 Task: Font style For heading Use AngsanaUPC with dark orange 2 colour & Underline. font size for heading '24 Pt. 'Change the font style of data to Aparajitaand font size to  12 Pt. Change the alignment of both headline & data to  Align top. In the sheet  analysisSalesForecast_2024
Action: Mouse moved to (10, 20)
Screenshot: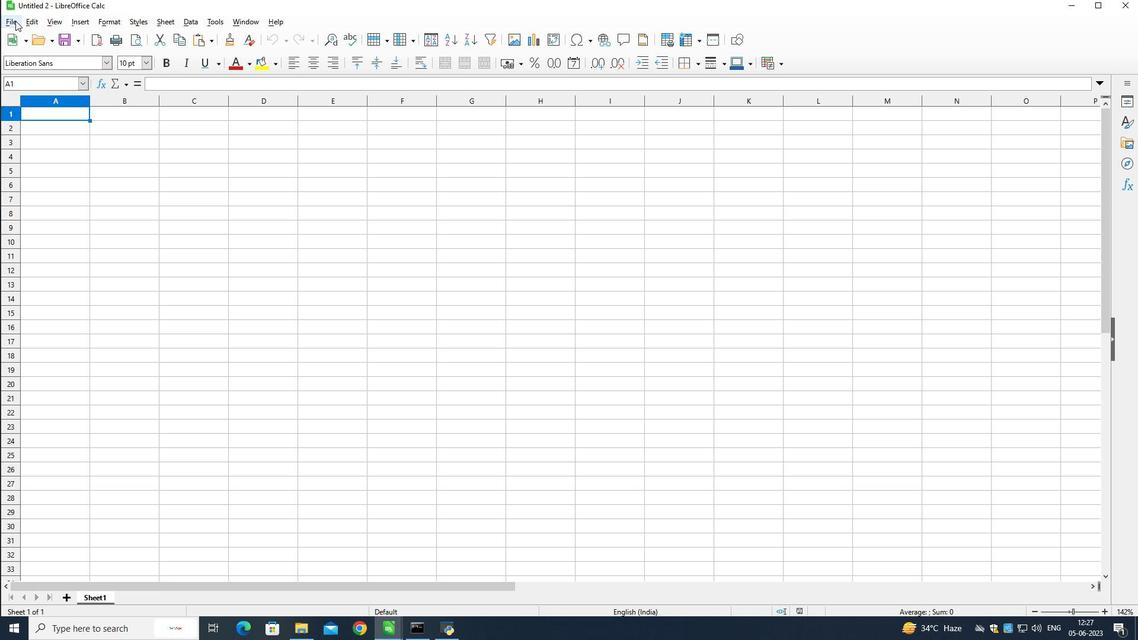 
Action: Mouse pressed left at (10, 20)
Screenshot: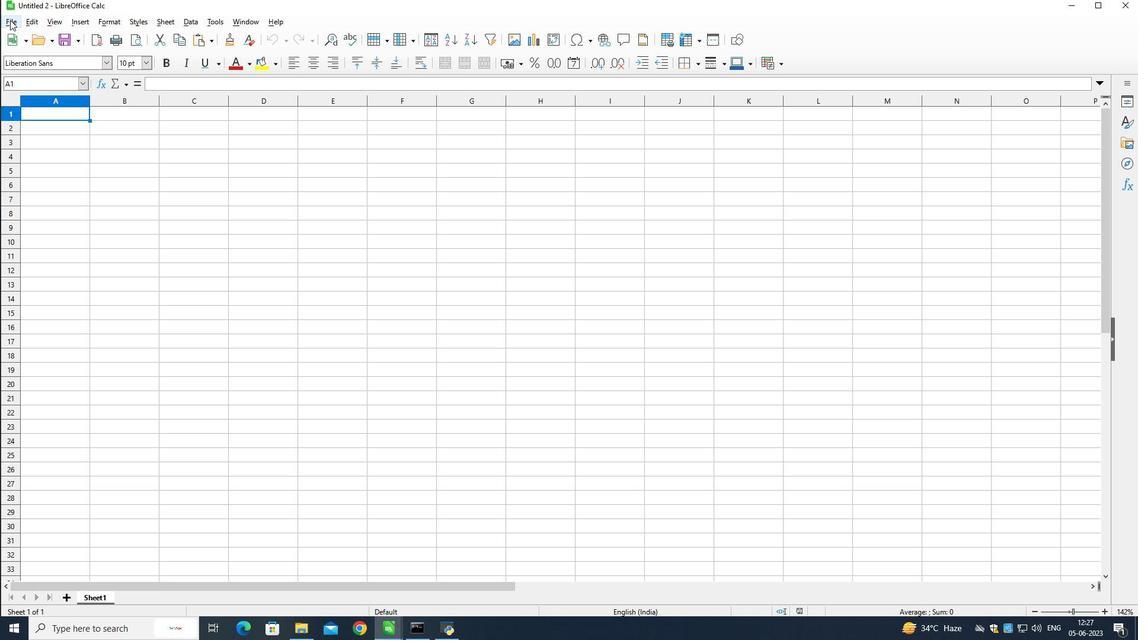 
Action: Mouse moved to (27, 48)
Screenshot: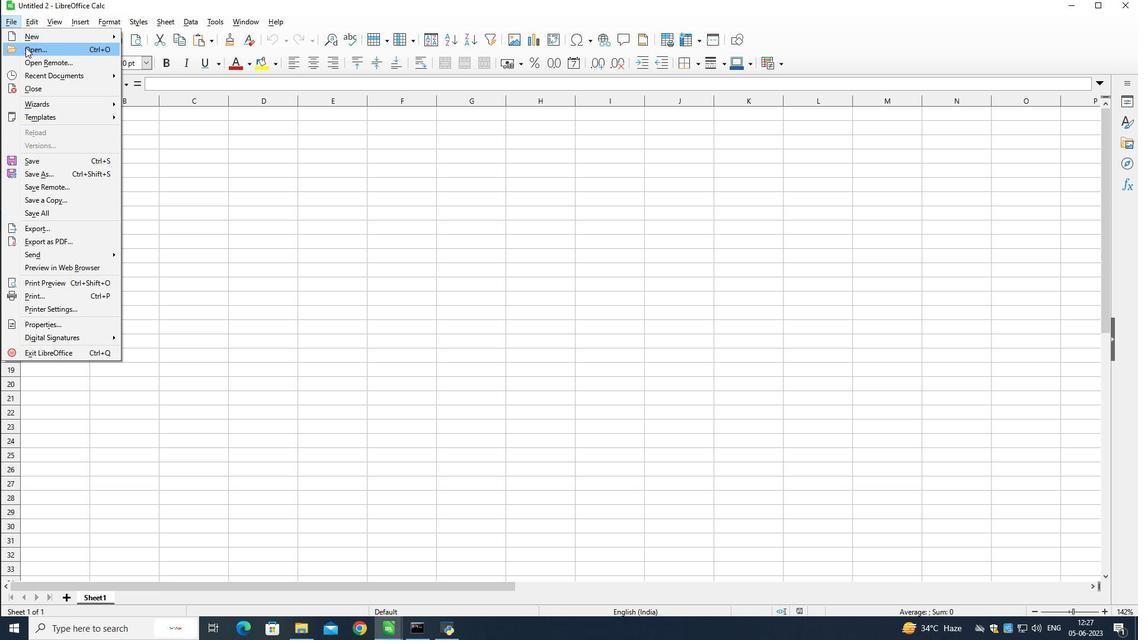 
Action: Mouse pressed left at (27, 48)
Screenshot: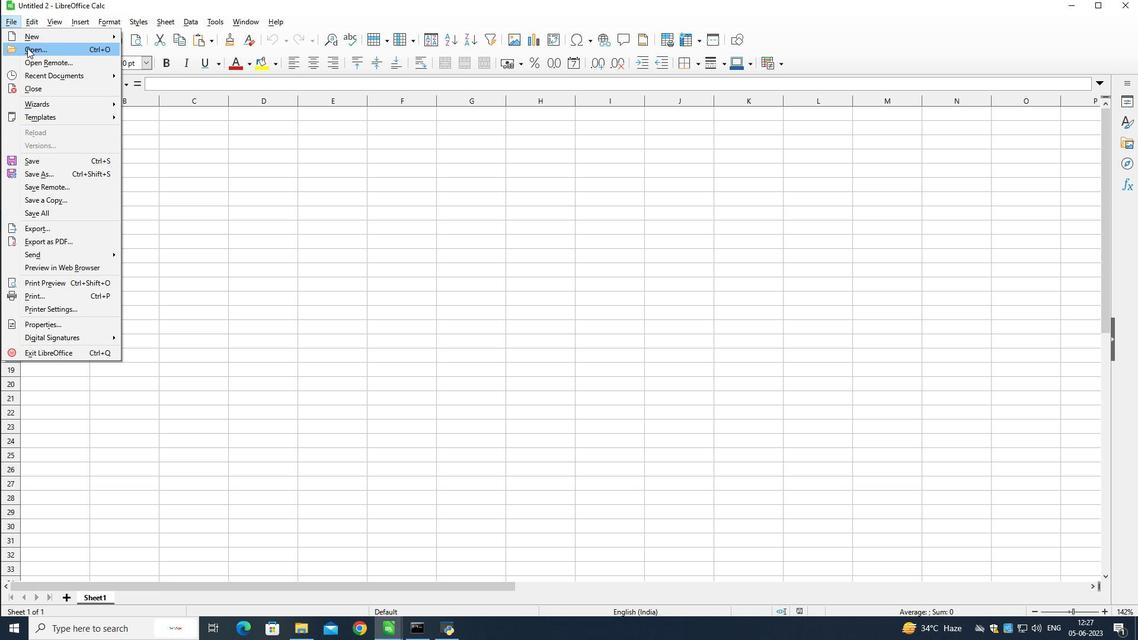 
Action: Mouse moved to (209, 238)
Screenshot: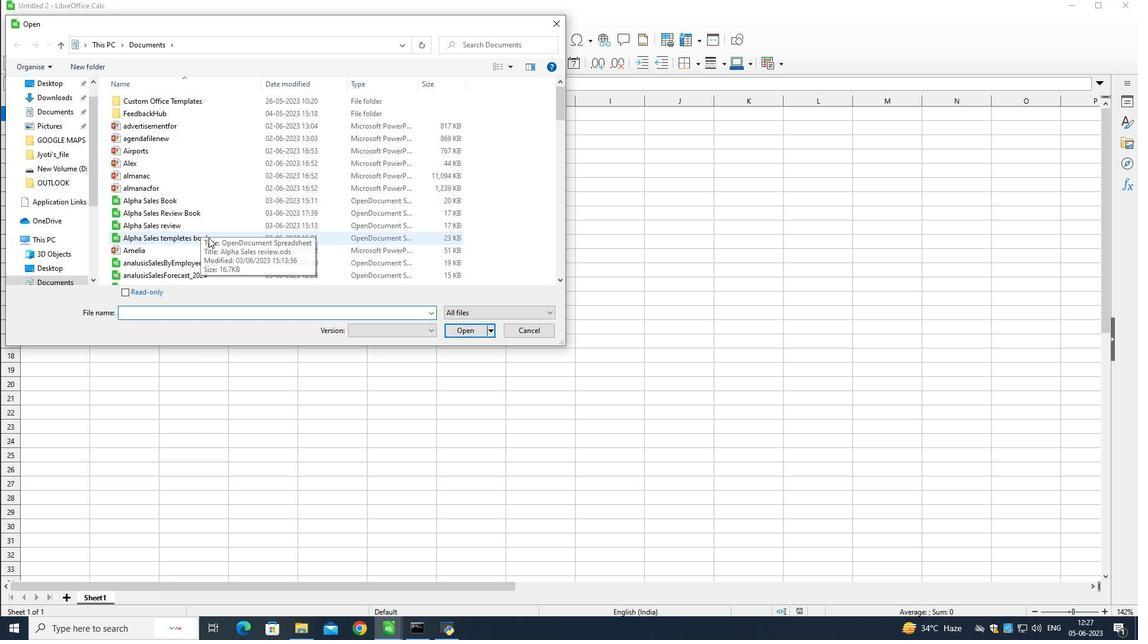 
Action: Mouse scrolled (209, 237) with delta (0, 0)
Screenshot: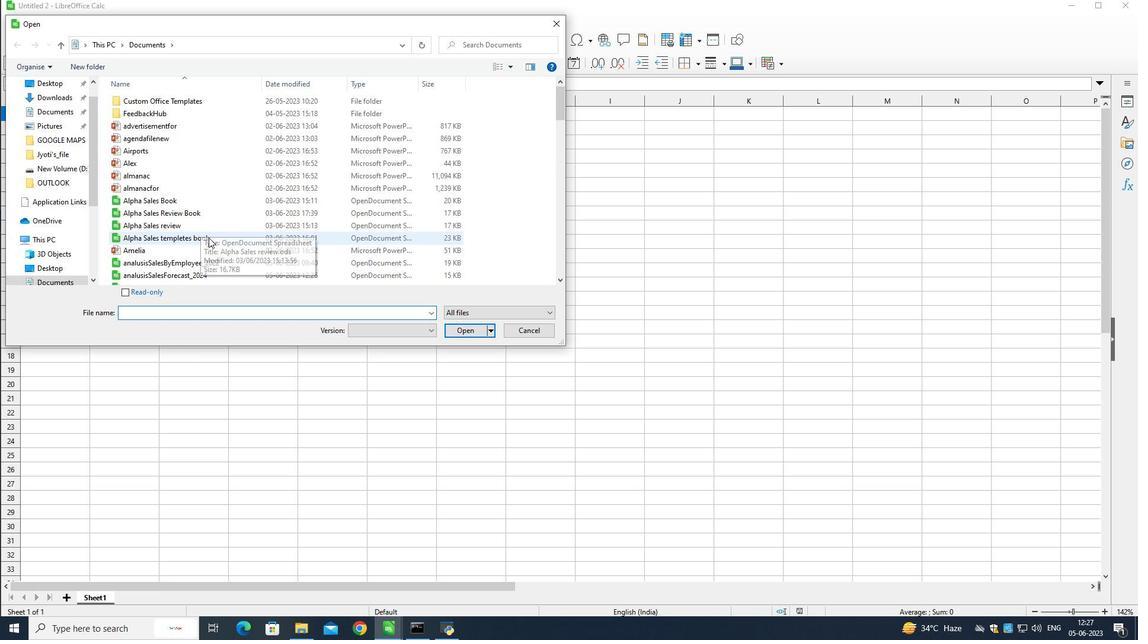 
Action: Mouse scrolled (209, 237) with delta (0, 0)
Screenshot: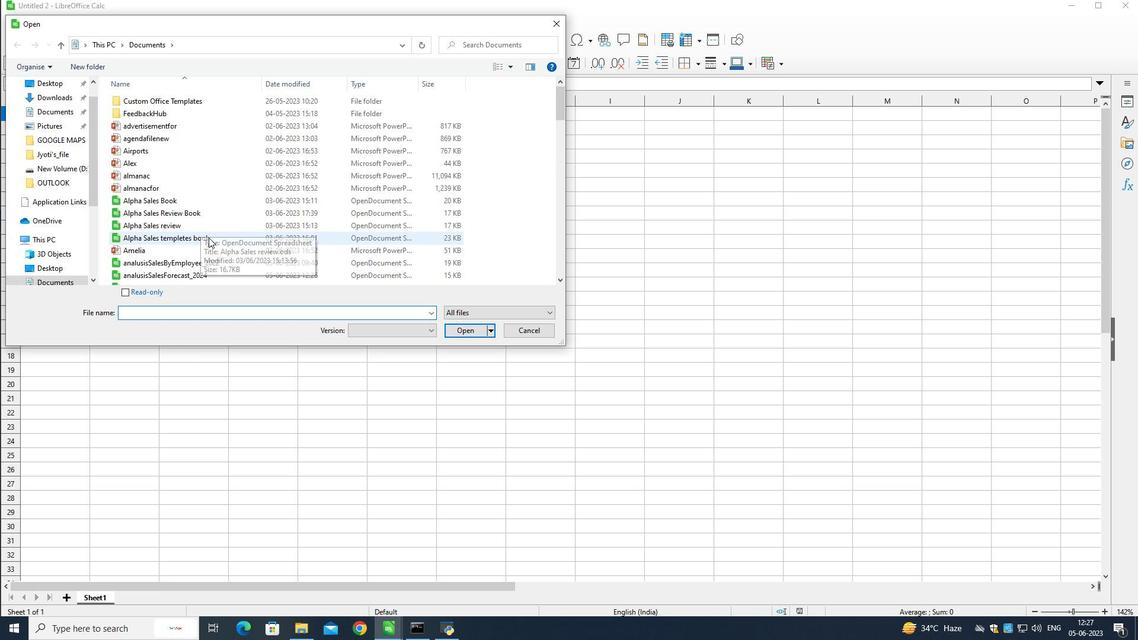 
Action: Mouse moved to (209, 238)
Screenshot: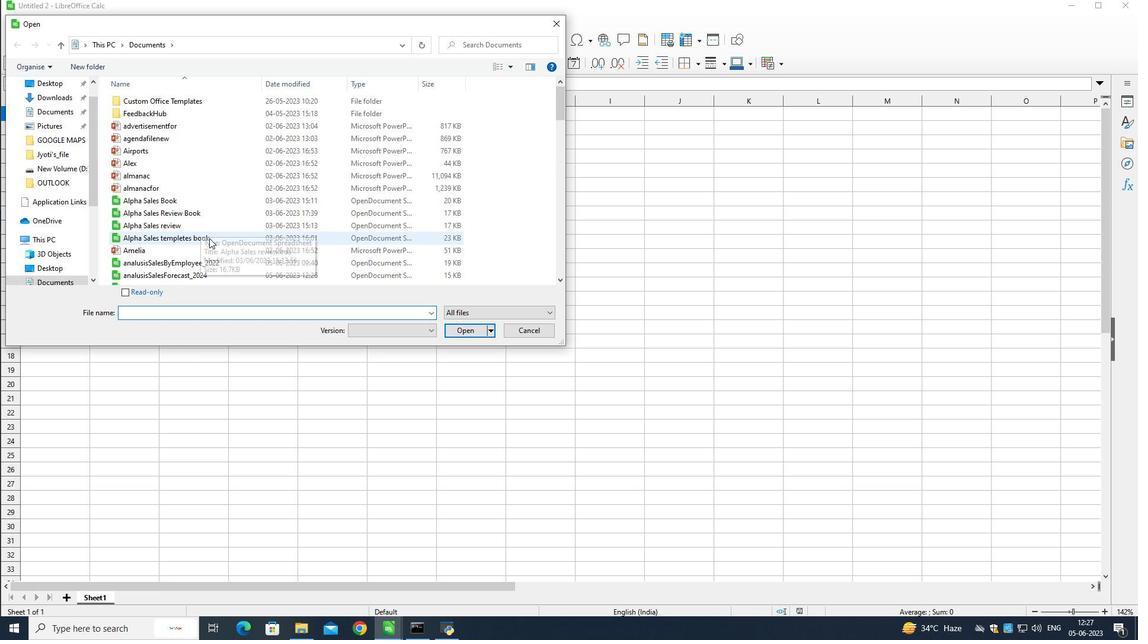 
Action: Mouse scrolled (209, 237) with delta (0, 0)
Screenshot: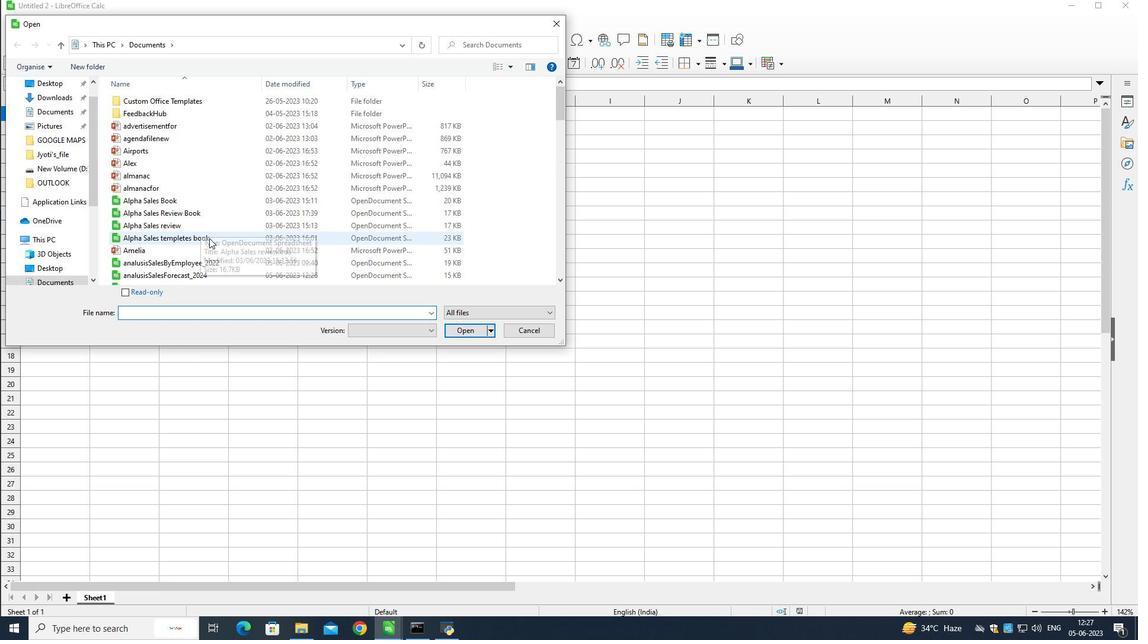 
Action: Mouse scrolled (209, 237) with delta (0, 0)
Screenshot: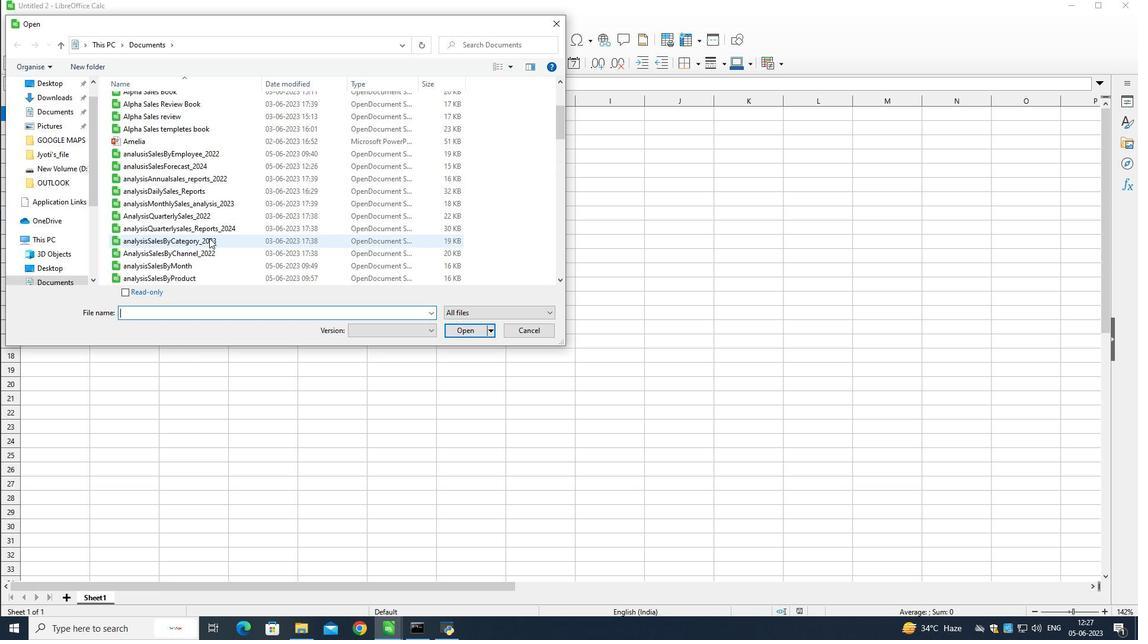 
Action: Mouse scrolled (209, 237) with delta (0, 0)
Screenshot: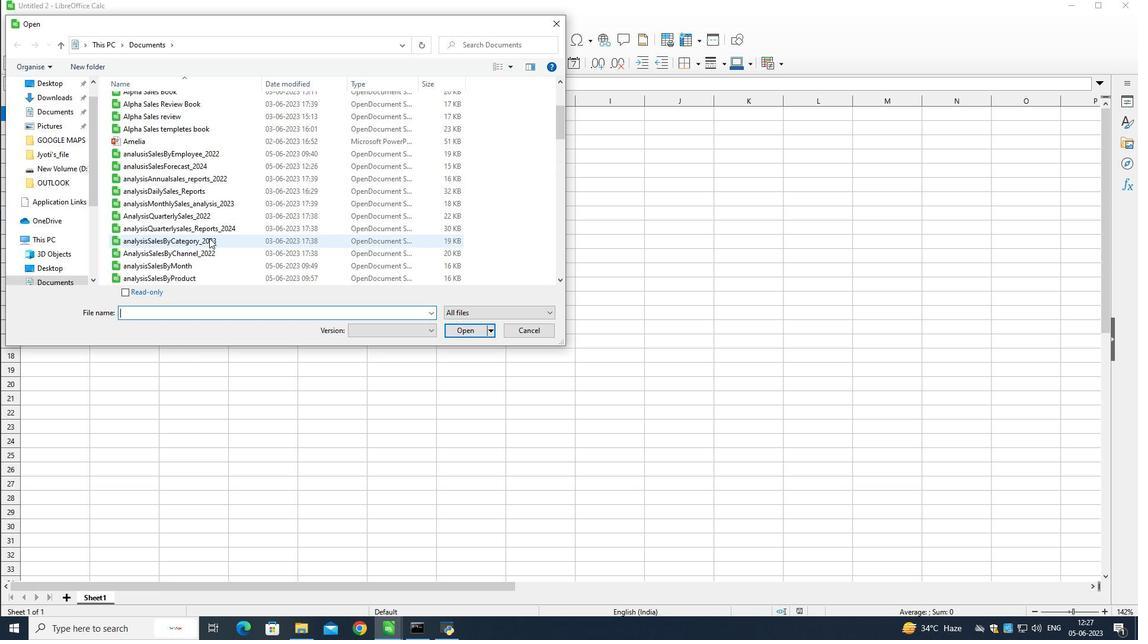 
Action: Mouse scrolled (209, 237) with delta (0, 0)
Screenshot: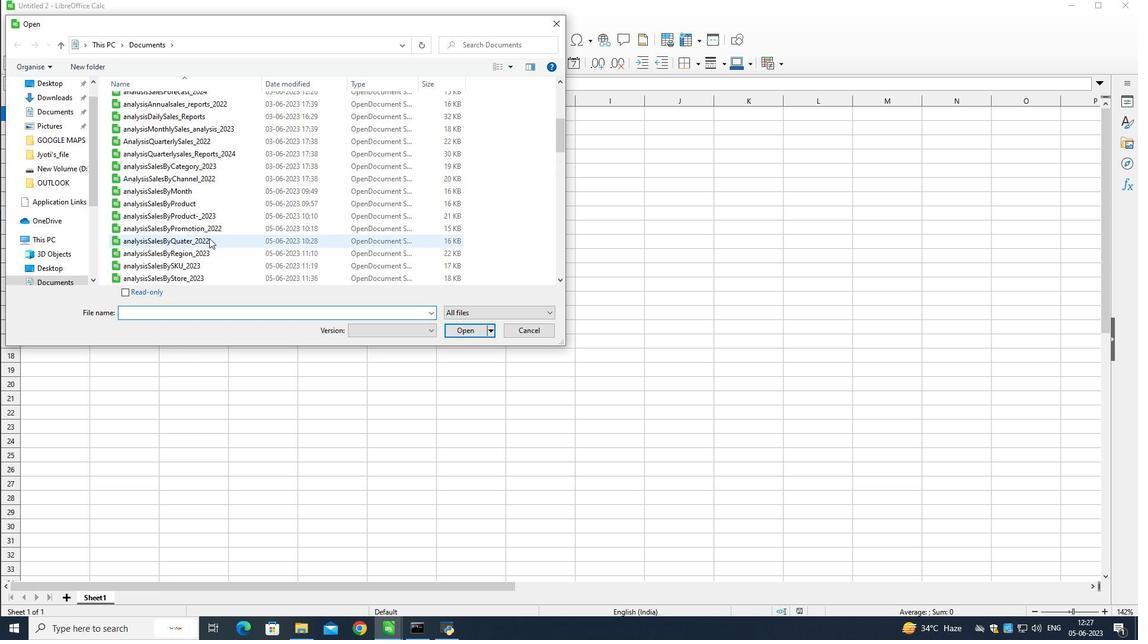 
Action: Mouse scrolled (209, 237) with delta (0, 0)
Screenshot: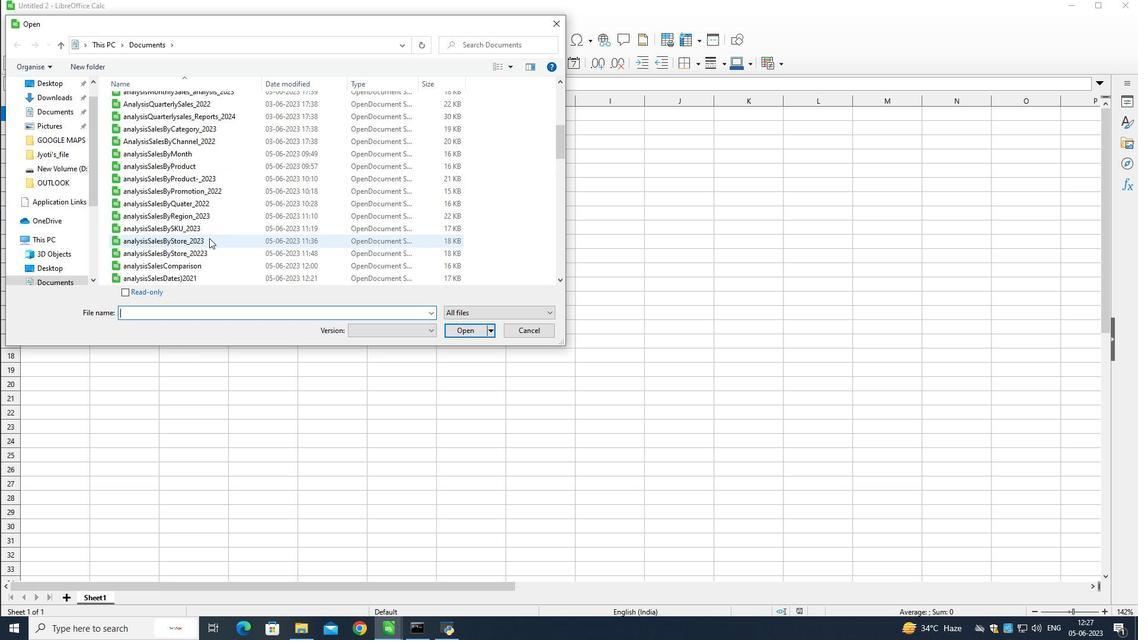 
Action: Mouse scrolled (209, 237) with delta (0, 0)
Screenshot: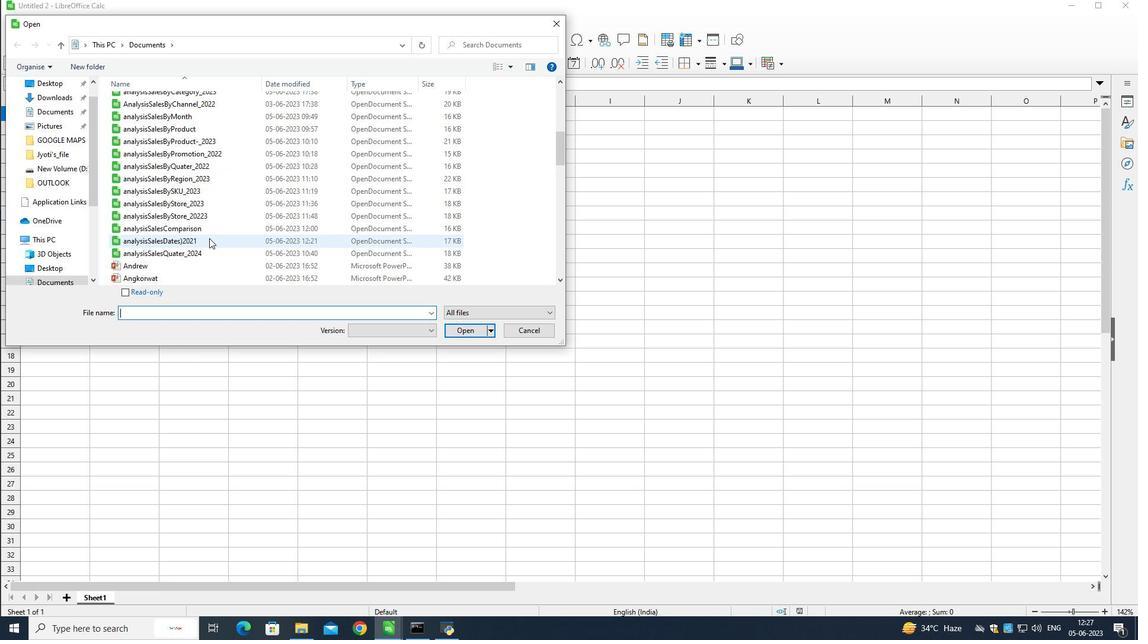 
Action: Mouse moved to (214, 221)
Screenshot: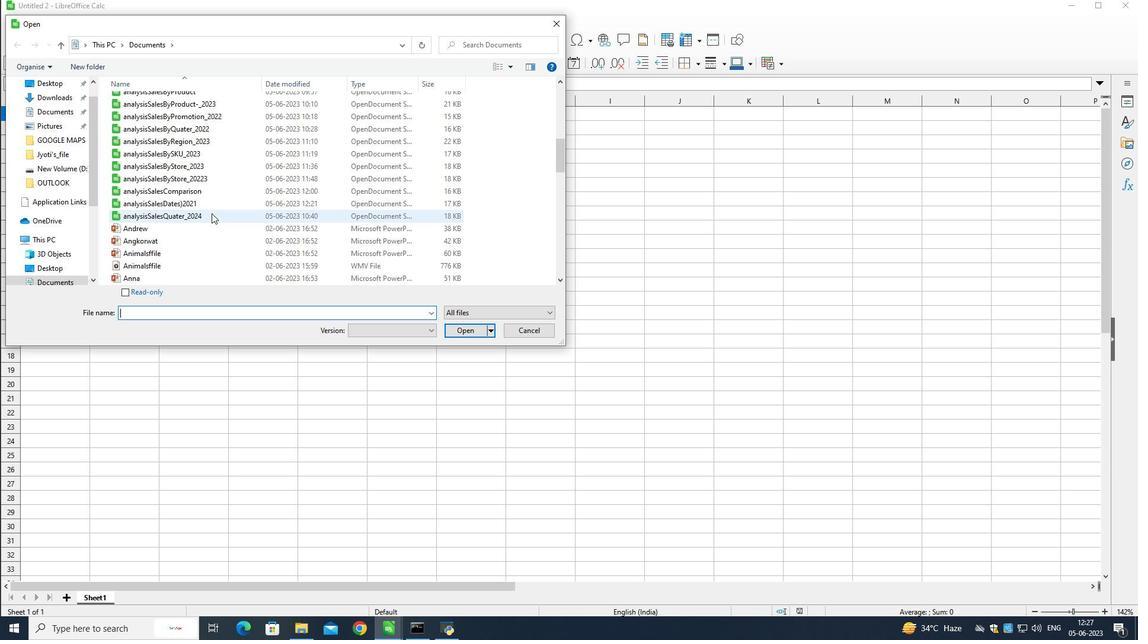 
Action: Mouse scrolled (214, 222) with delta (0, 0)
Screenshot: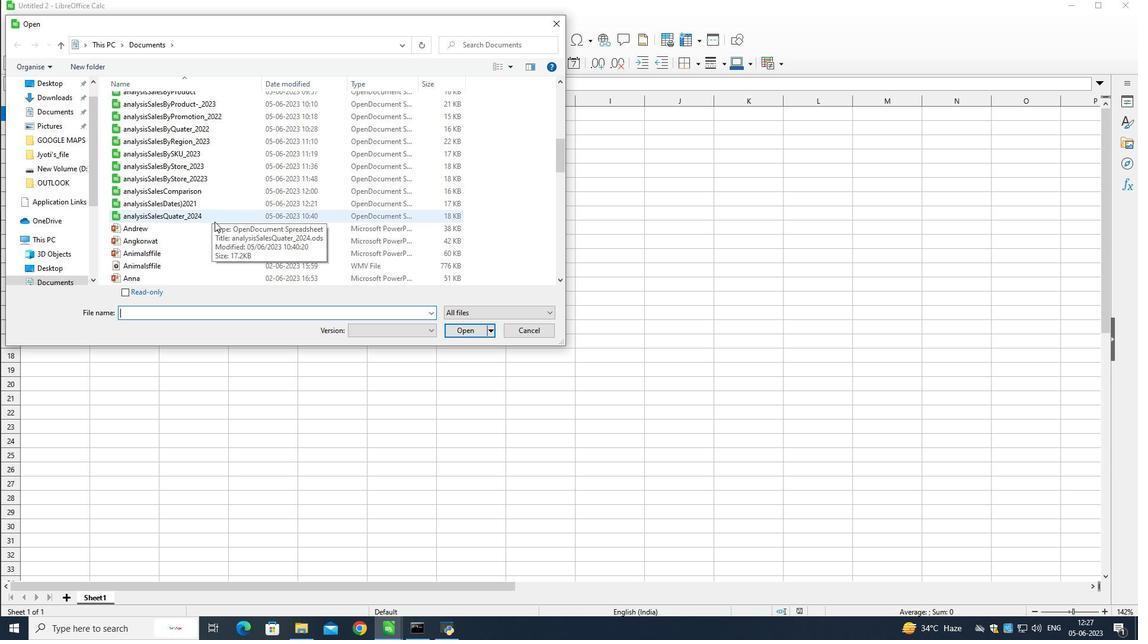 
Action: Mouse moved to (214, 221)
Screenshot: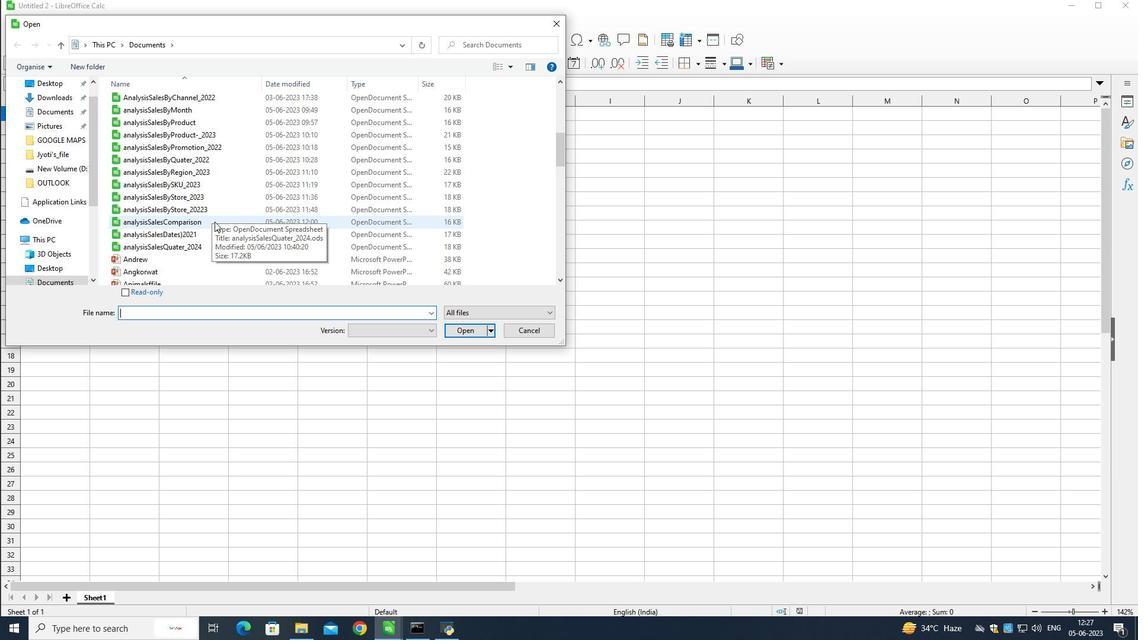 
Action: Mouse scrolled (214, 222) with delta (0, 0)
Screenshot: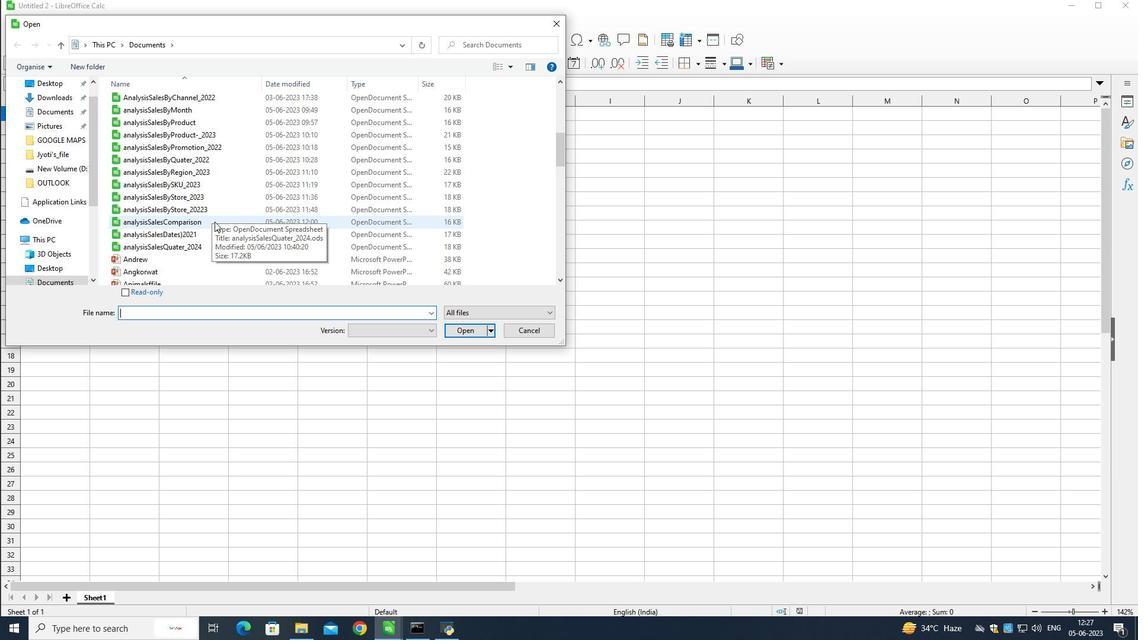 
Action: Mouse moved to (214, 219)
Screenshot: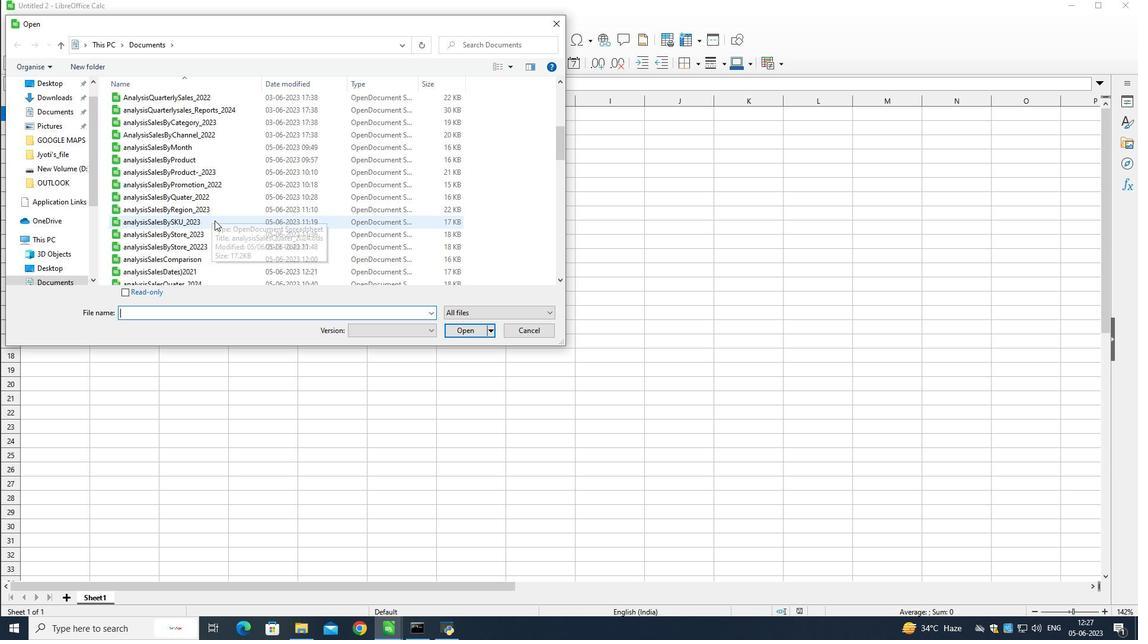 
Action: Mouse scrolled (214, 220) with delta (0, 0)
Screenshot: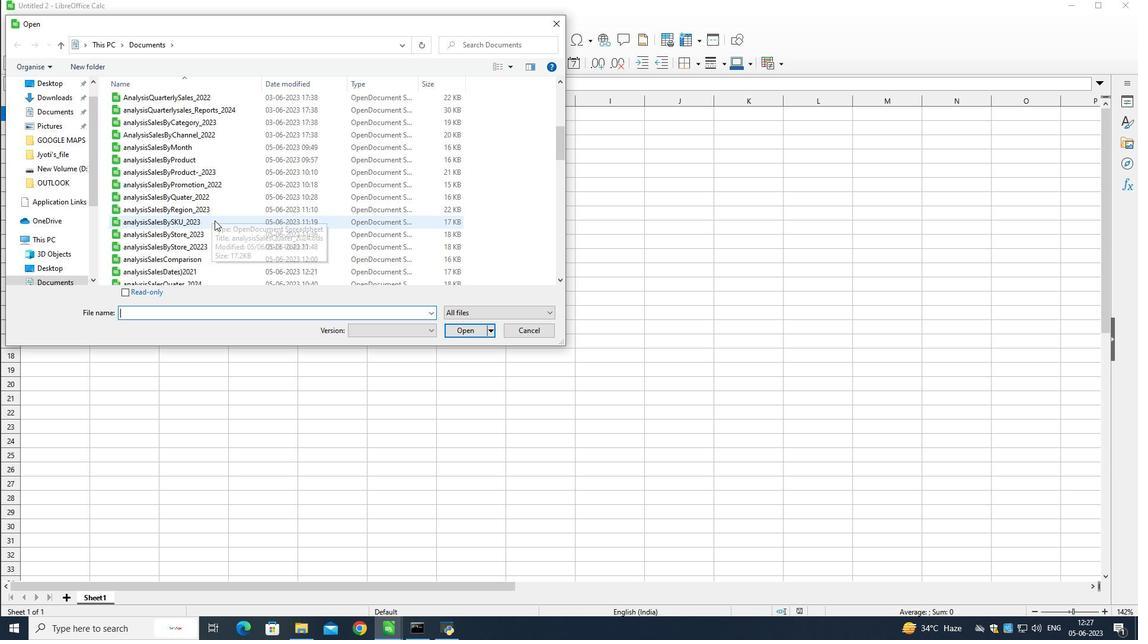 
Action: Mouse moved to (214, 215)
Screenshot: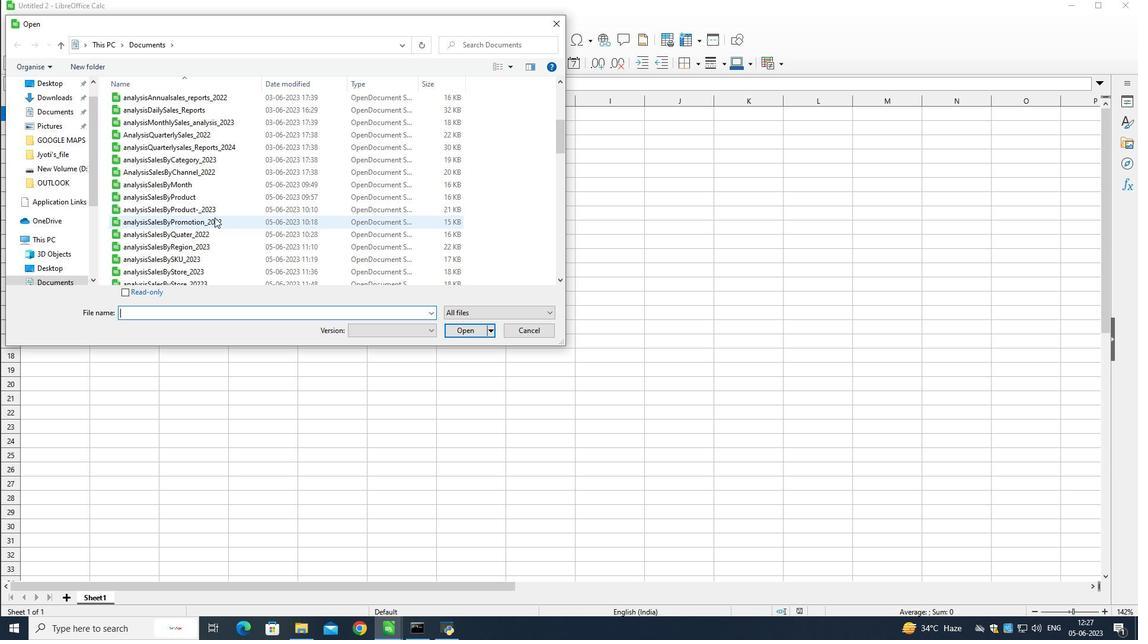 
Action: Mouse scrolled (214, 215) with delta (0, 0)
Screenshot: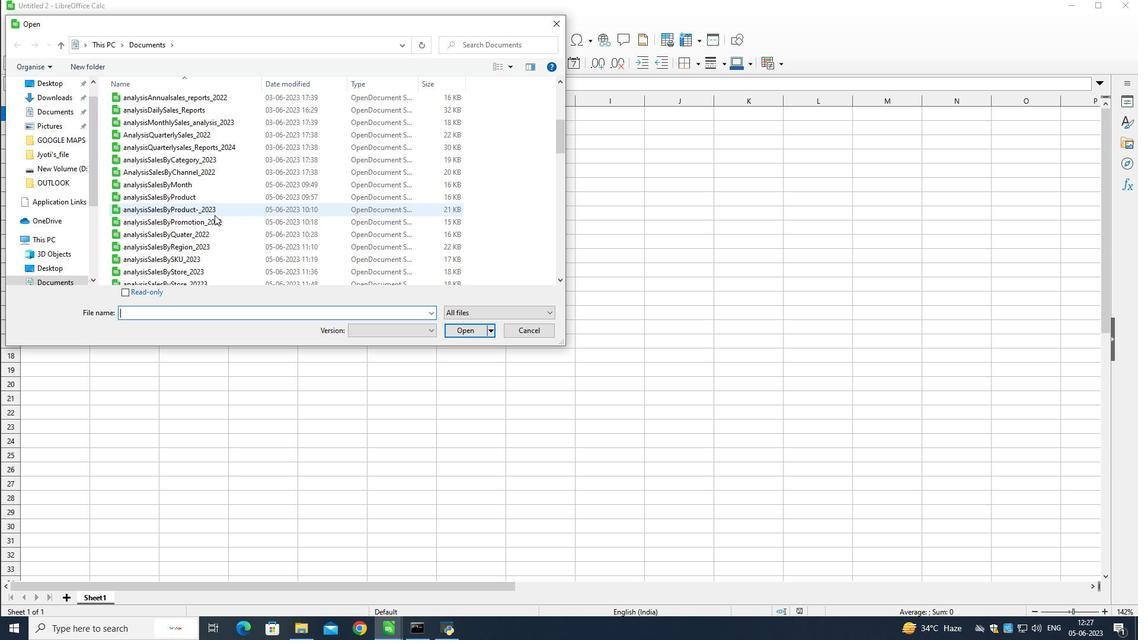 
Action: Mouse moved to (211, 120)
Screenshot: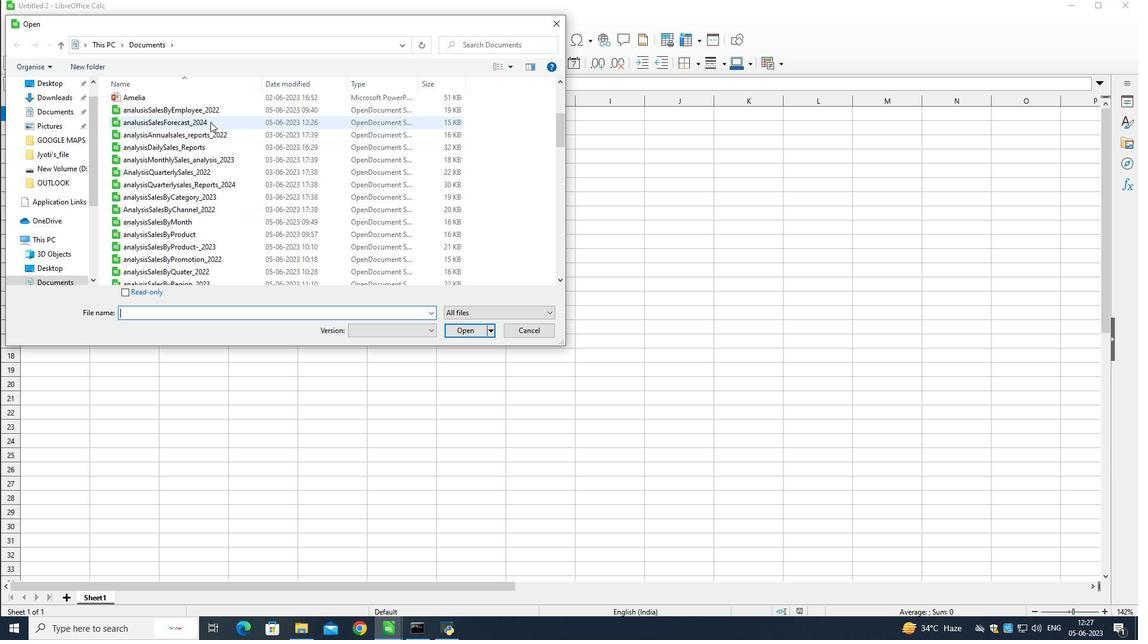 
Action: Mouse pressed left at (211, 120)
Screenshot: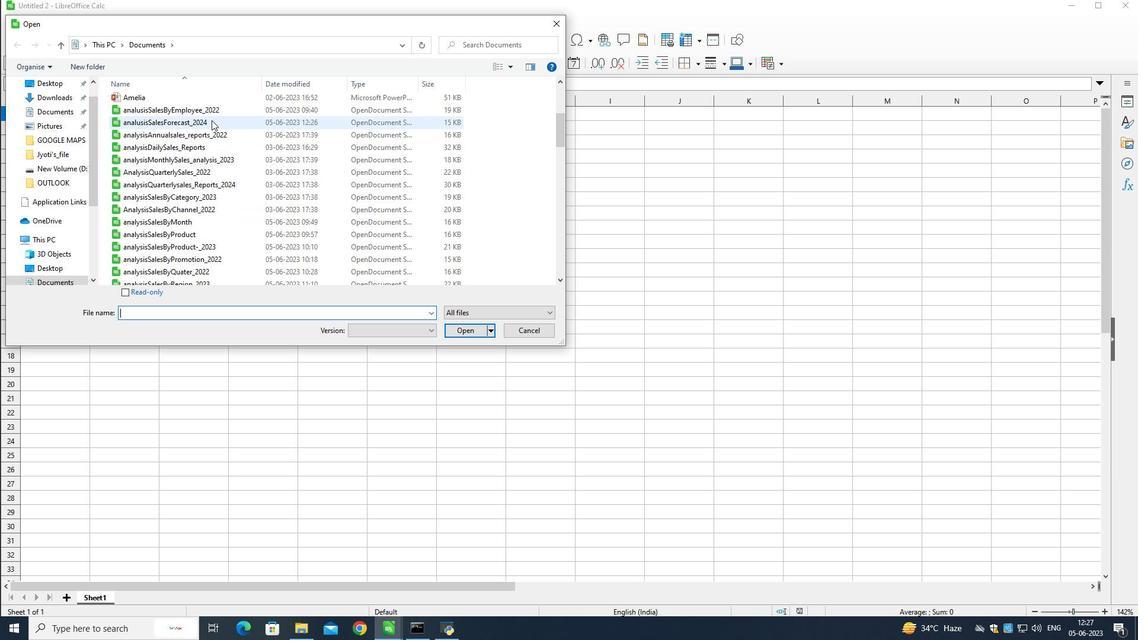 
Action: Mouse moved to (477, 327)
Screenshot: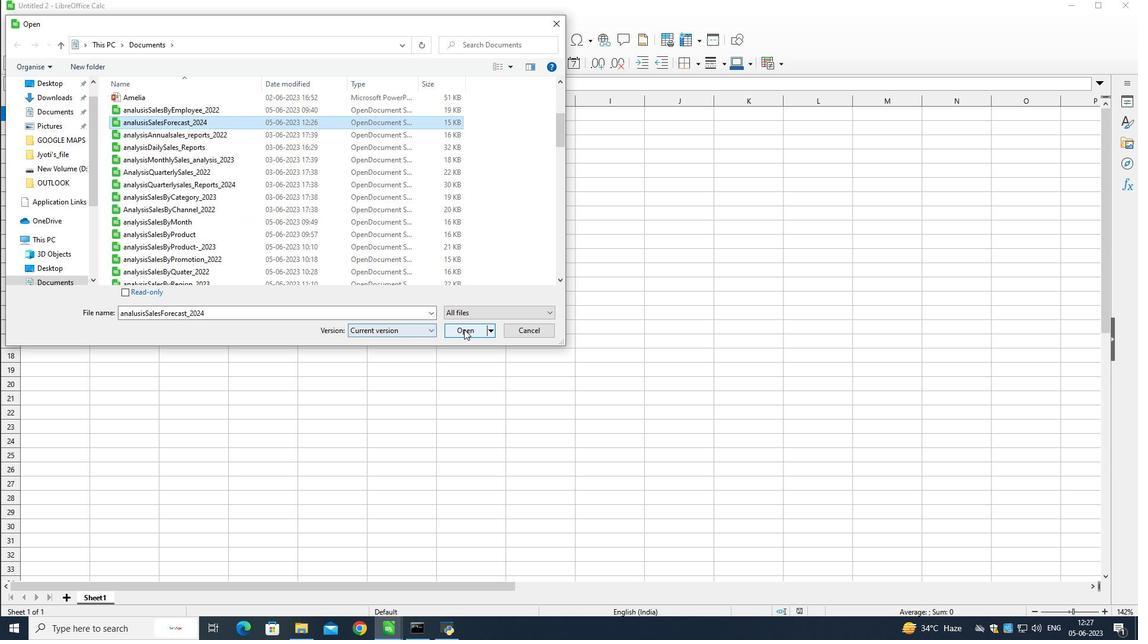 
Action: Mouse pressed left at (477, 327)
Screenshot: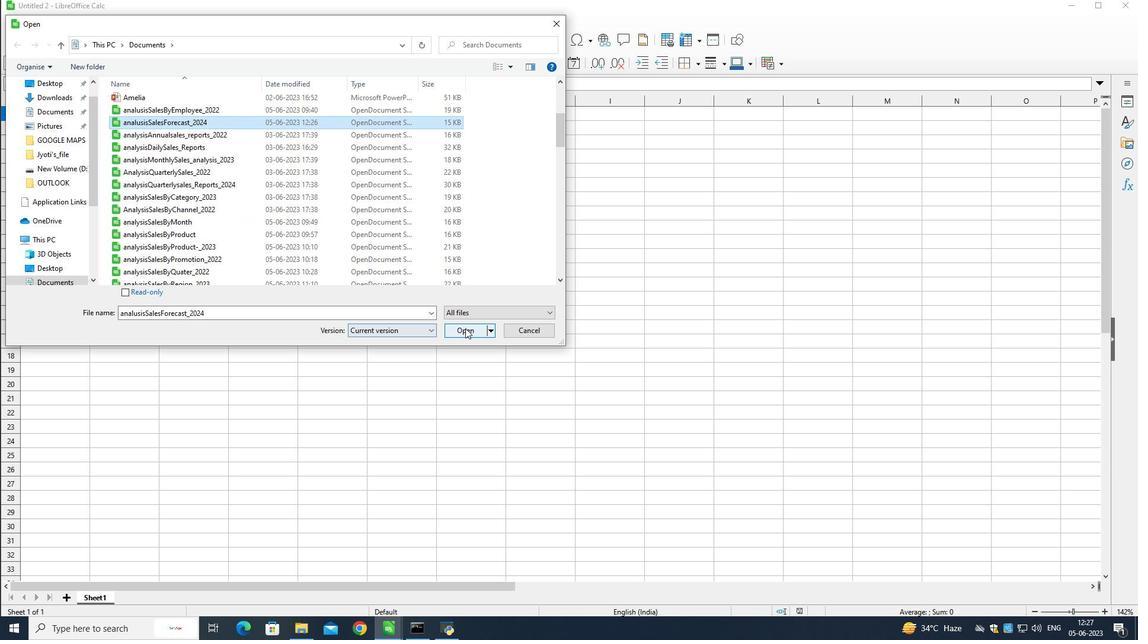 
Action: Mouse moved to (388, 258)
Screenshot: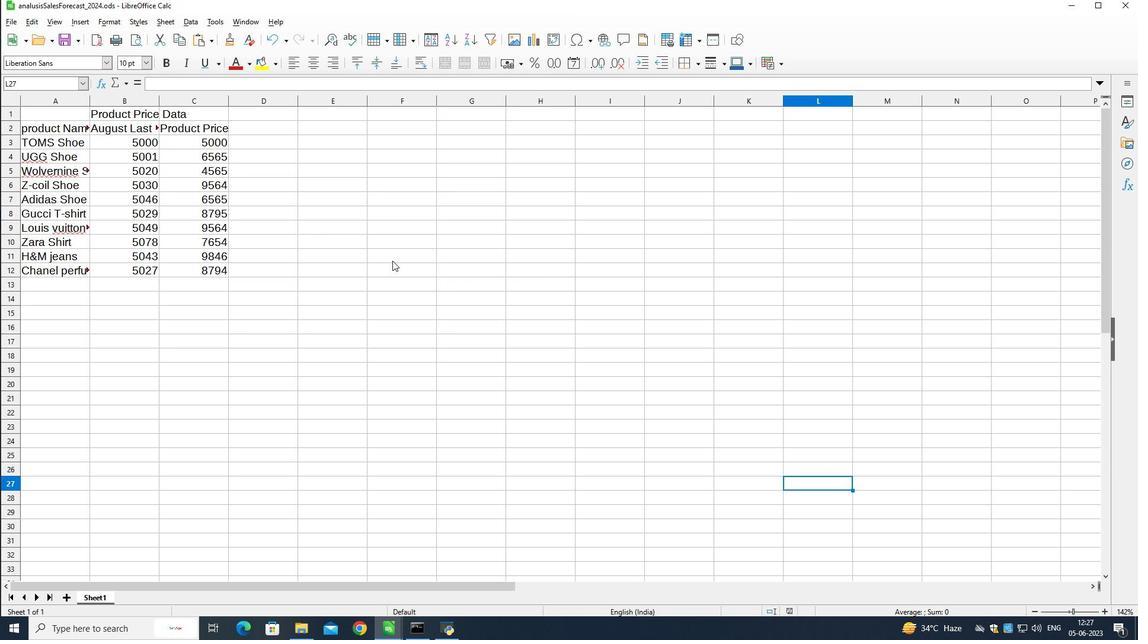 
Action: Mouse pressed left at (388, 258)
Screenshot: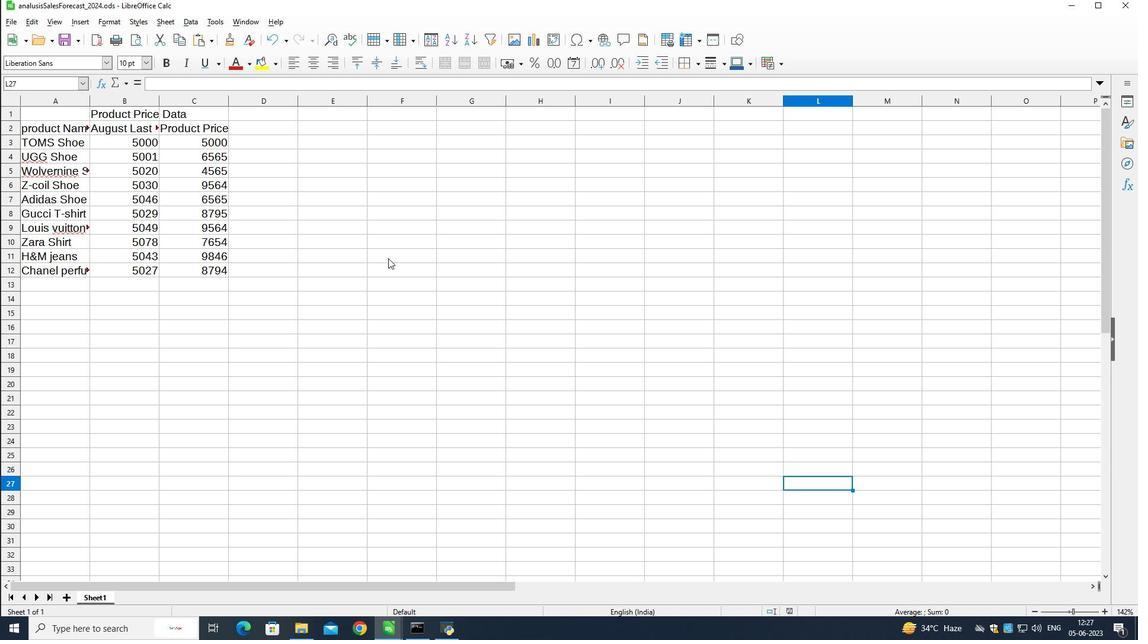 
Action: Mouse moved to (65, 115)
Screenshot: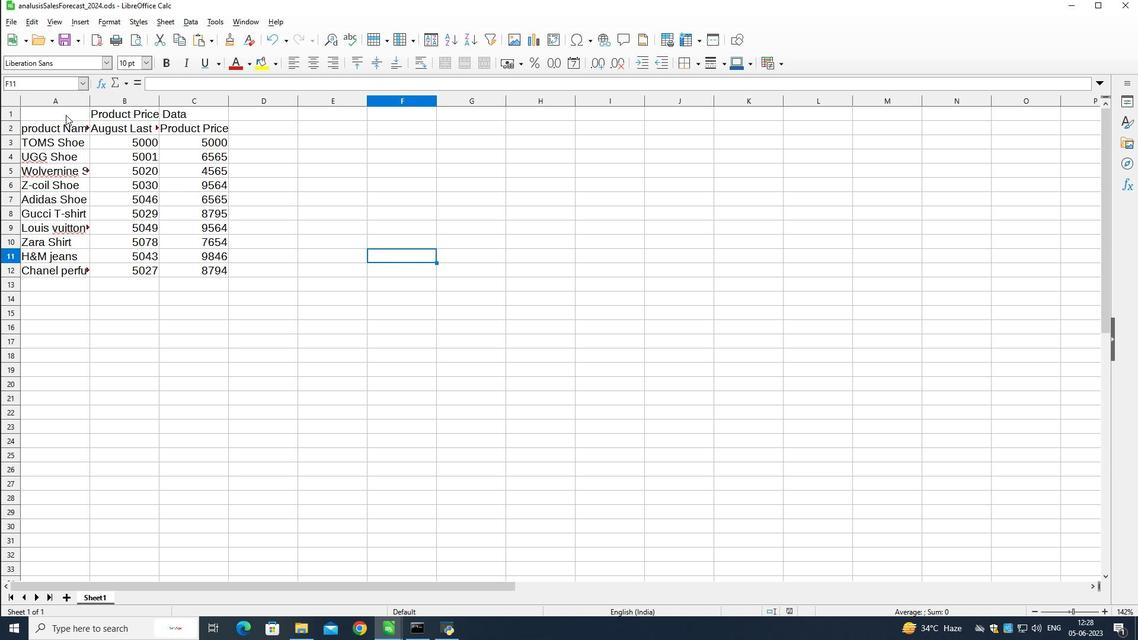 
Action: Mouse pressed left at (65, 115)
Screenshot: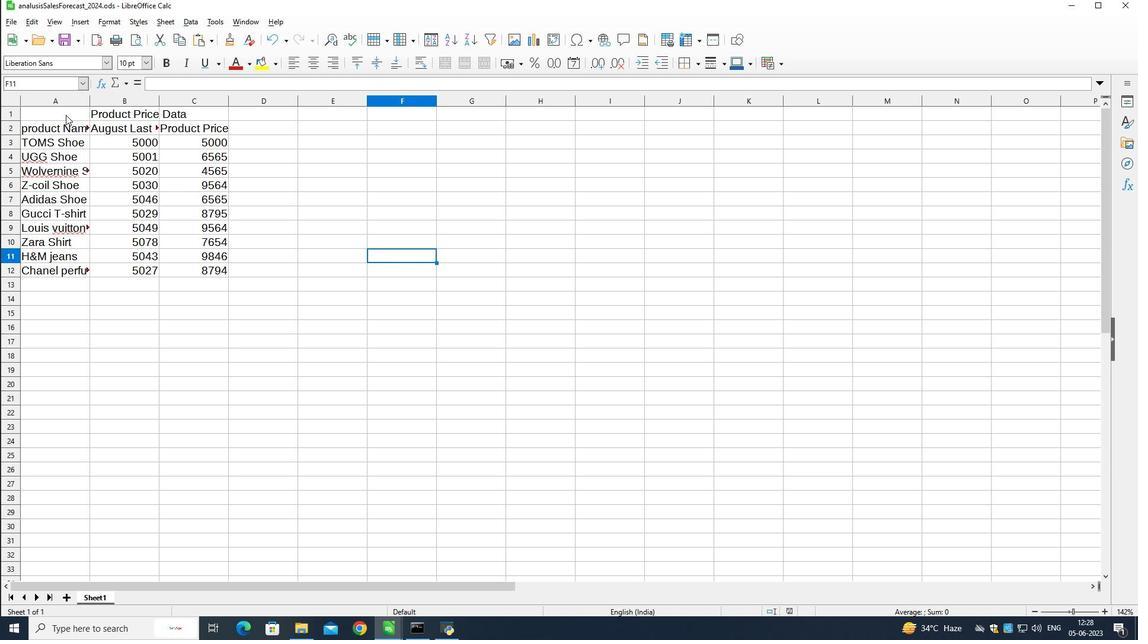 
Action: Mouse pressed left at (65, 115)
Screenshot: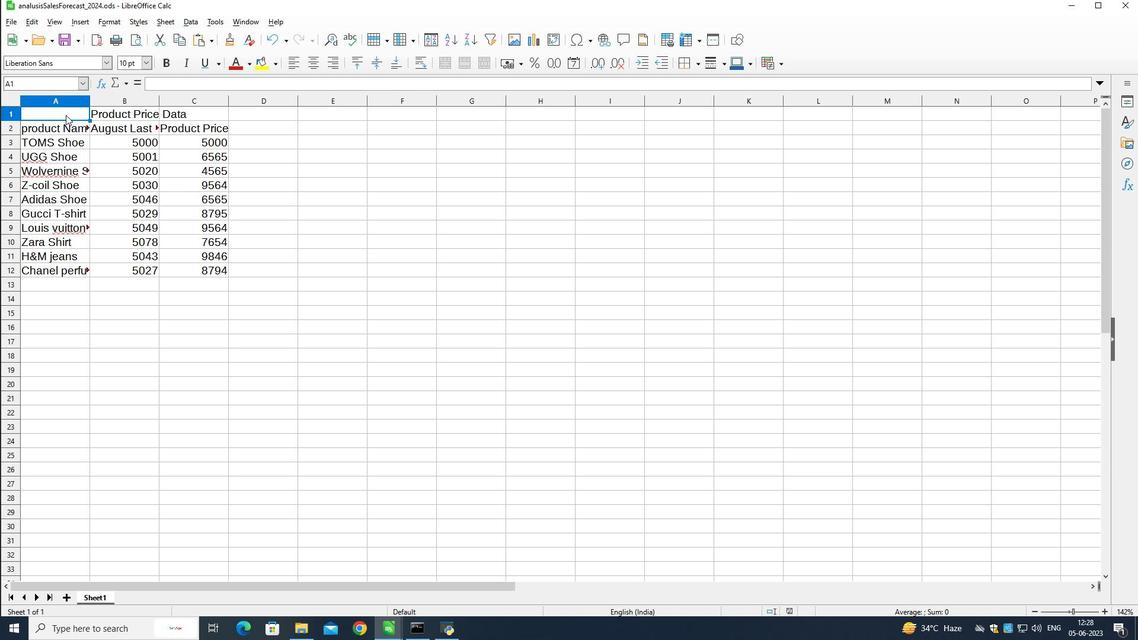 
Action: Mouse moved to (94, 112)
Screenshot: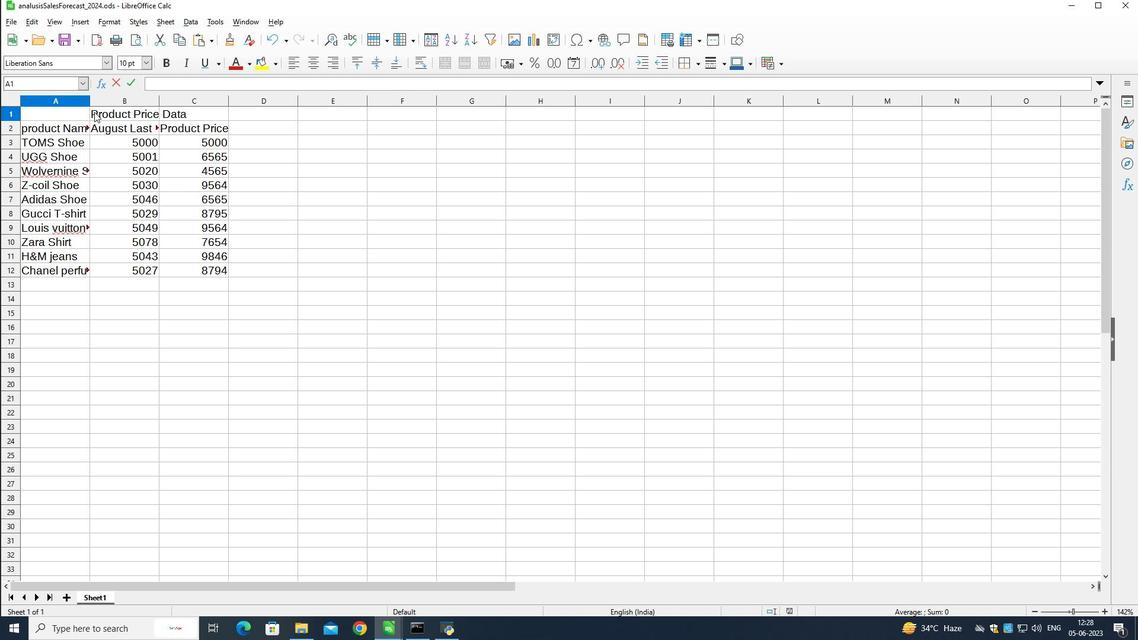
Action: Mouse pressed left at (94, 112)
Screenshot: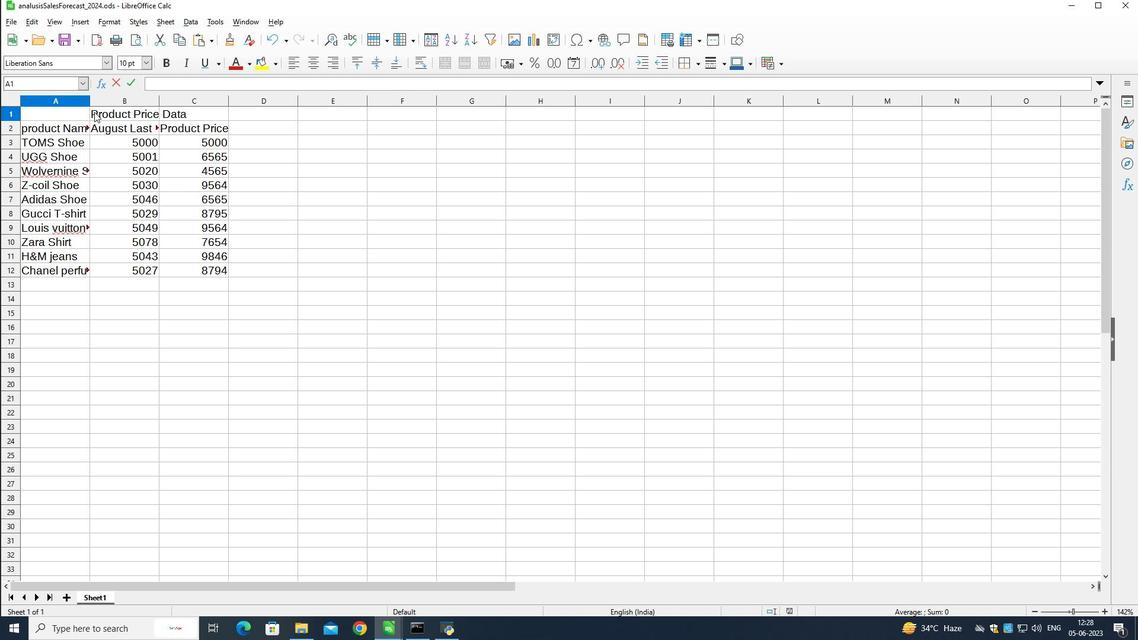 
Action: Mouse pressed left at (94, 112)
Screenshot: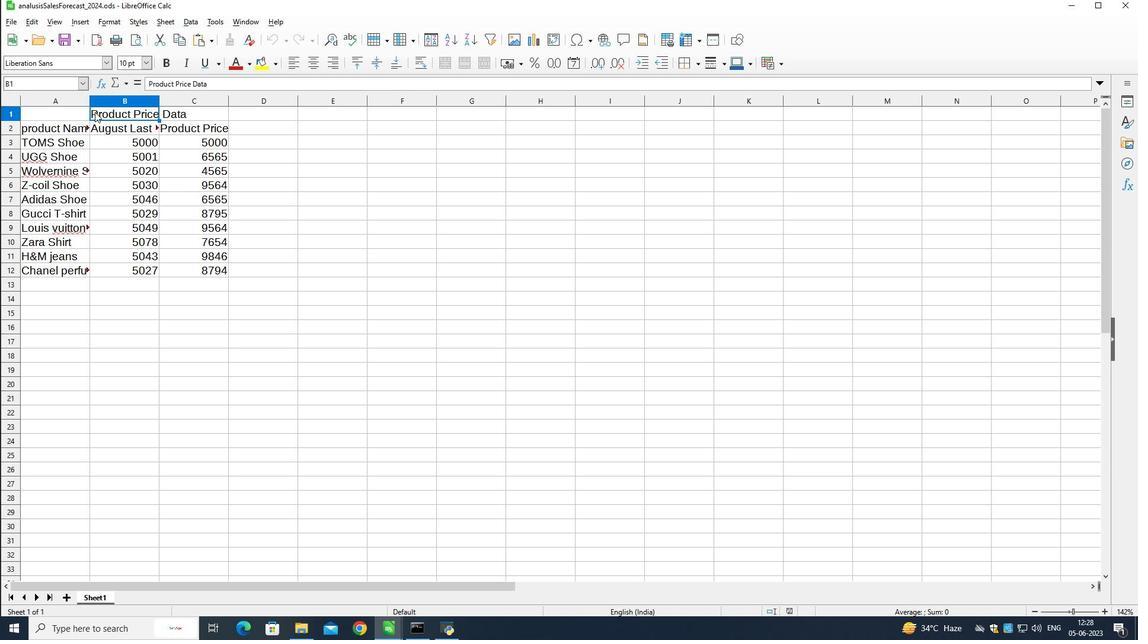 
Action: Mouse pressed left at (94, 112)
Screenshot: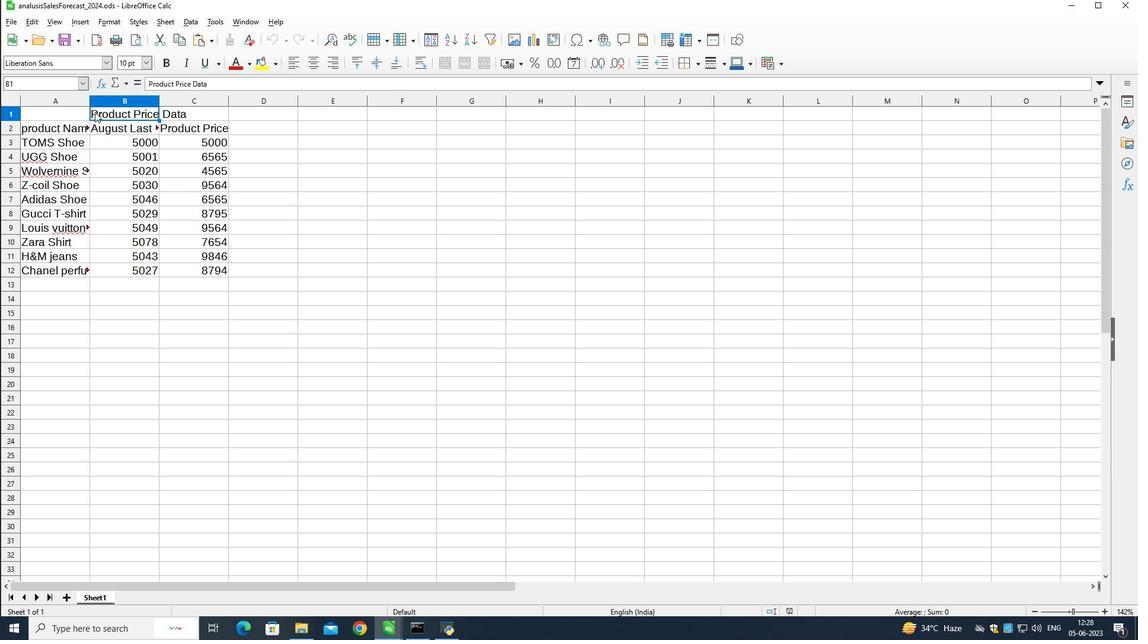 
Action: Mouse pressed left at (94, 112)
Screenshot: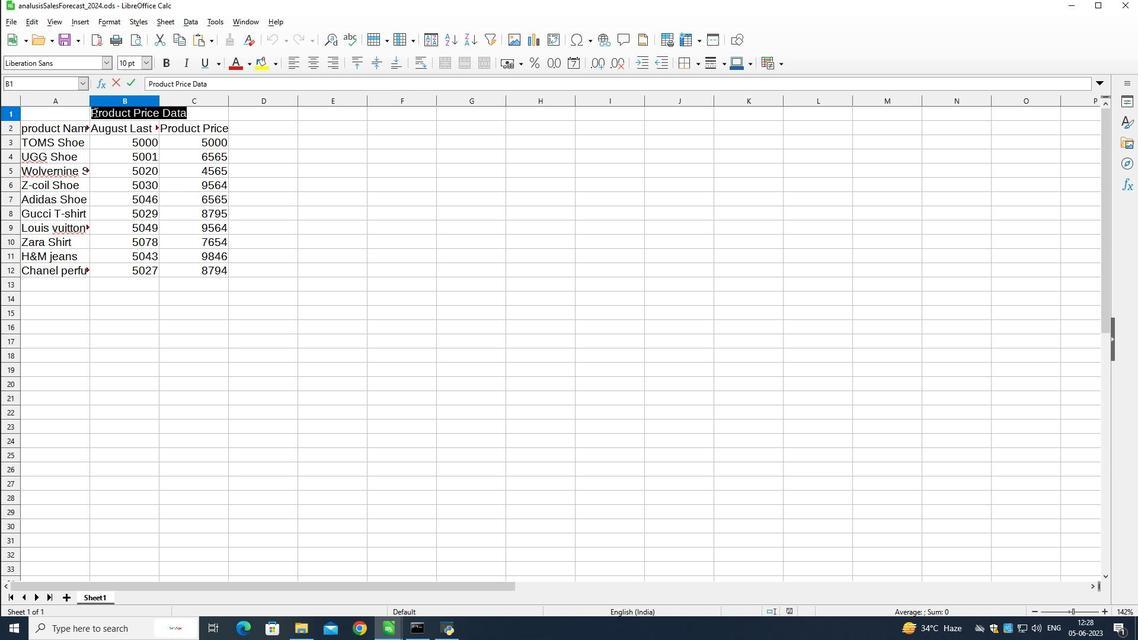 
Action: Mouse moved to (68, 60)
Screenshot: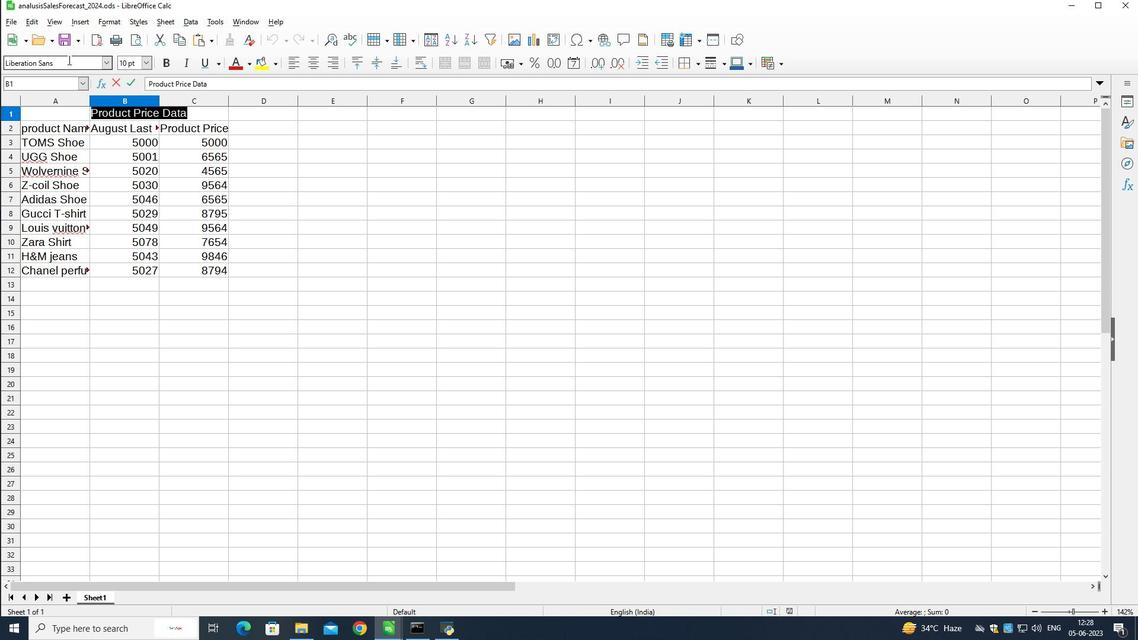 
Action: Mouse pressed left at (68, 60)
Screenshot: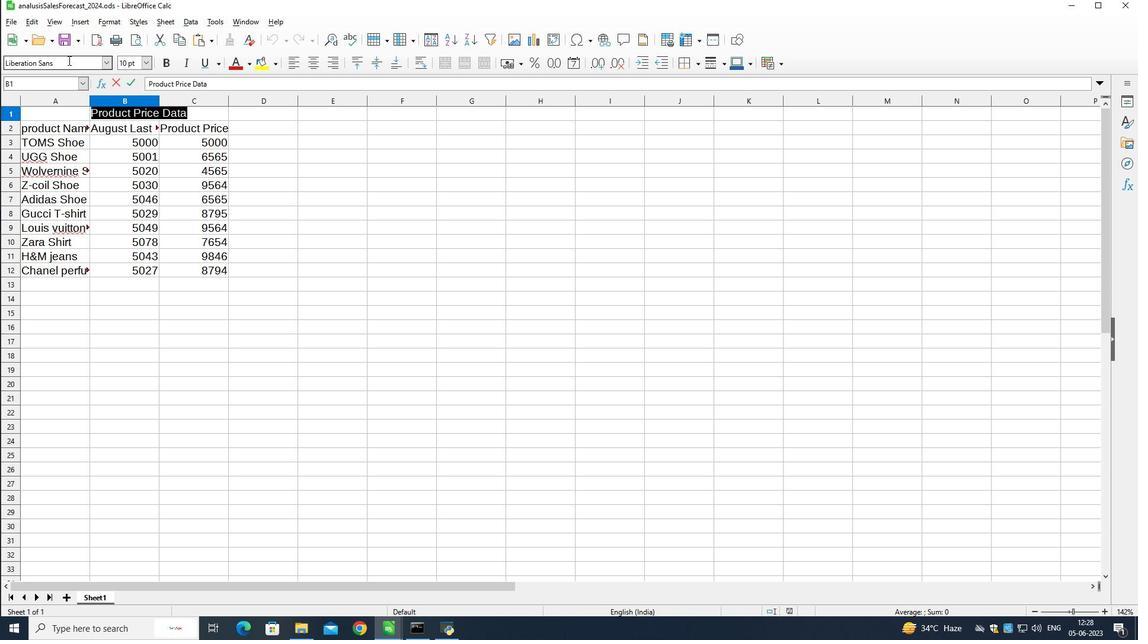 
Action: Mouse pressed left at (68, 60)
Screenshot: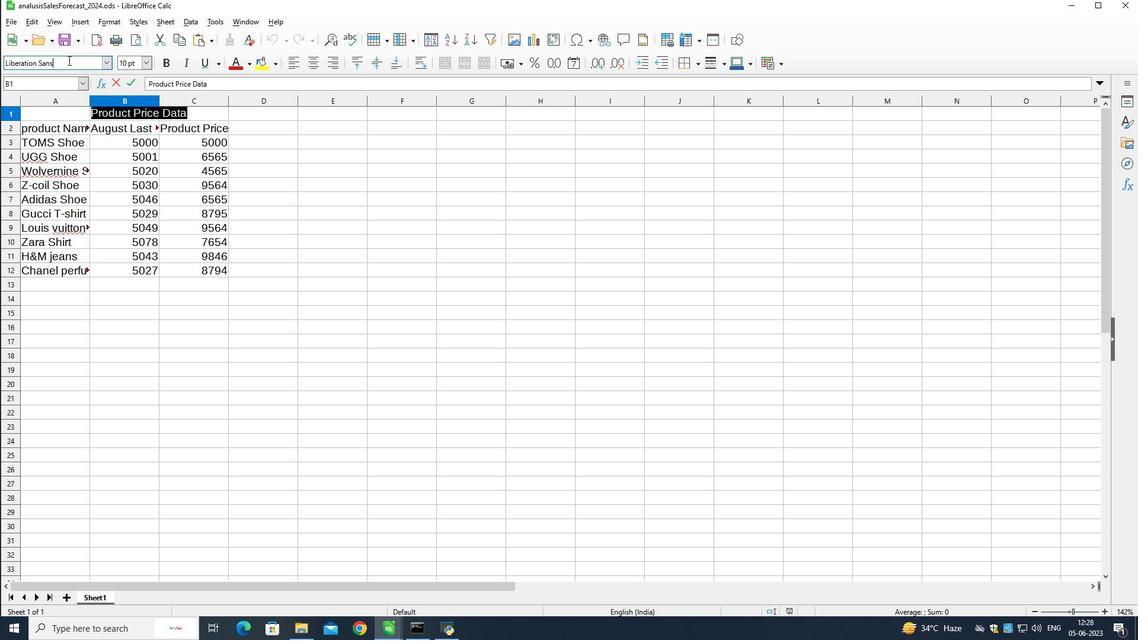
Action: Mouse moved to (68, 60)
Screenshot: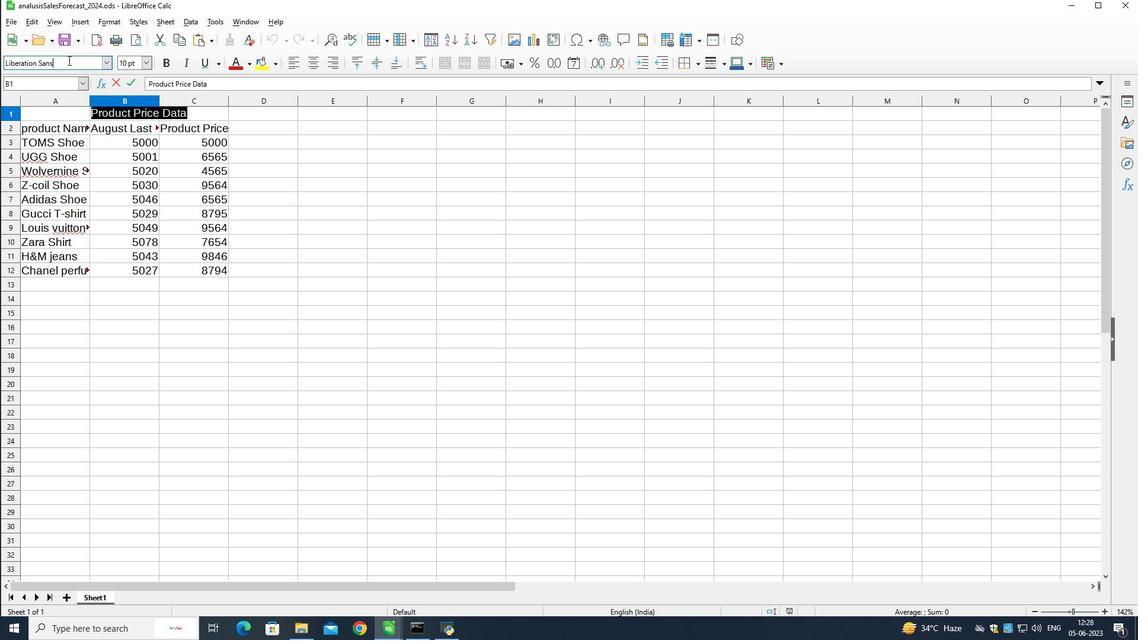 
Action: Mouse pressed left at (68, 60)
Screenshot: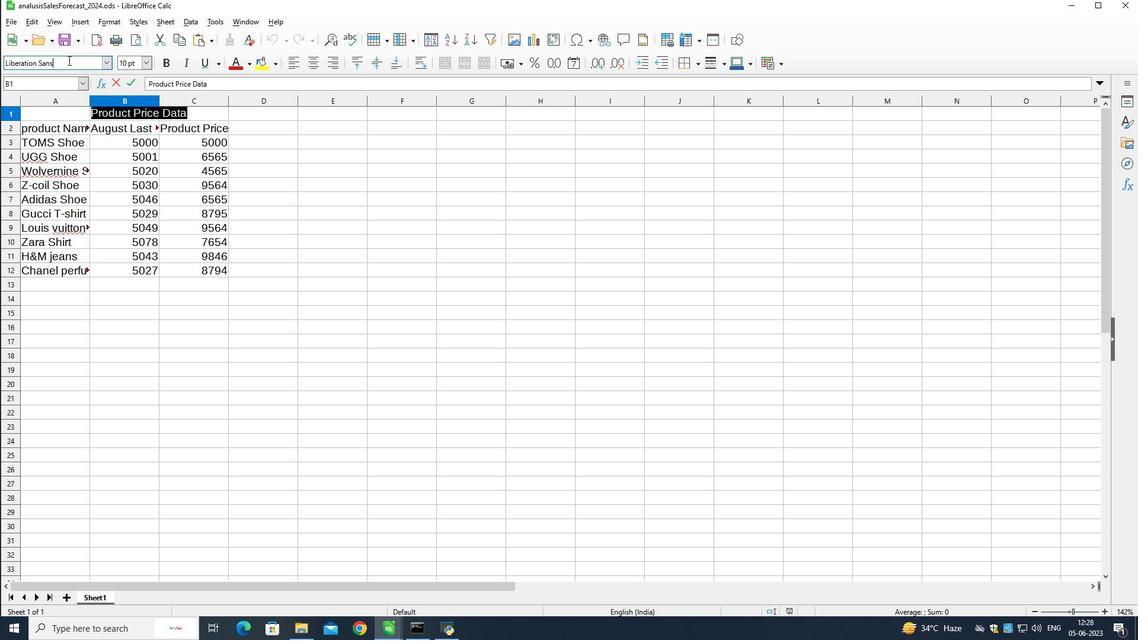 
Action: Mouse pressed left at (68, 60)
Screenshot: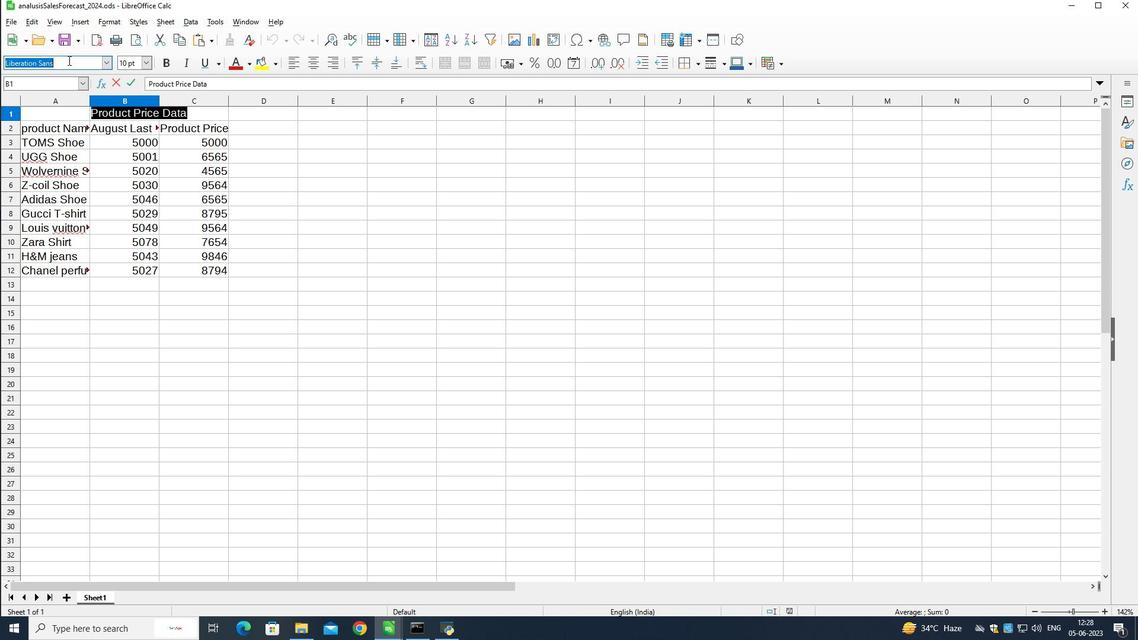 
Action: Key pressed <Key.shift><Key.shift><Key.shift><Key.shift><Key.shift>An
Screenshot: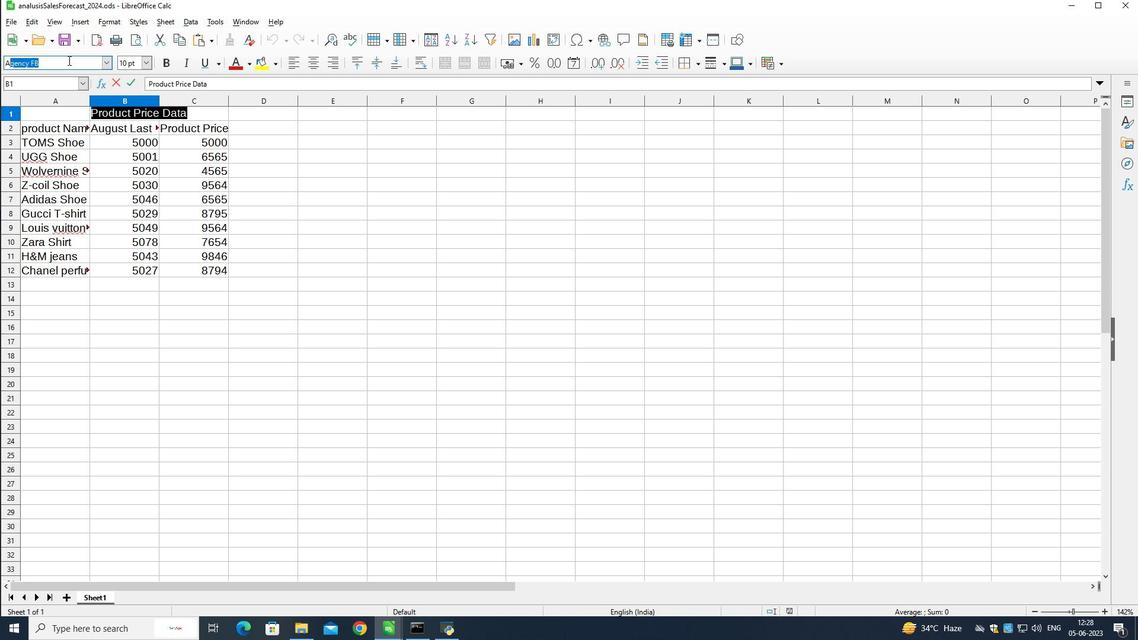 
Action: Mouse moved to (65, 60)
Screenshot: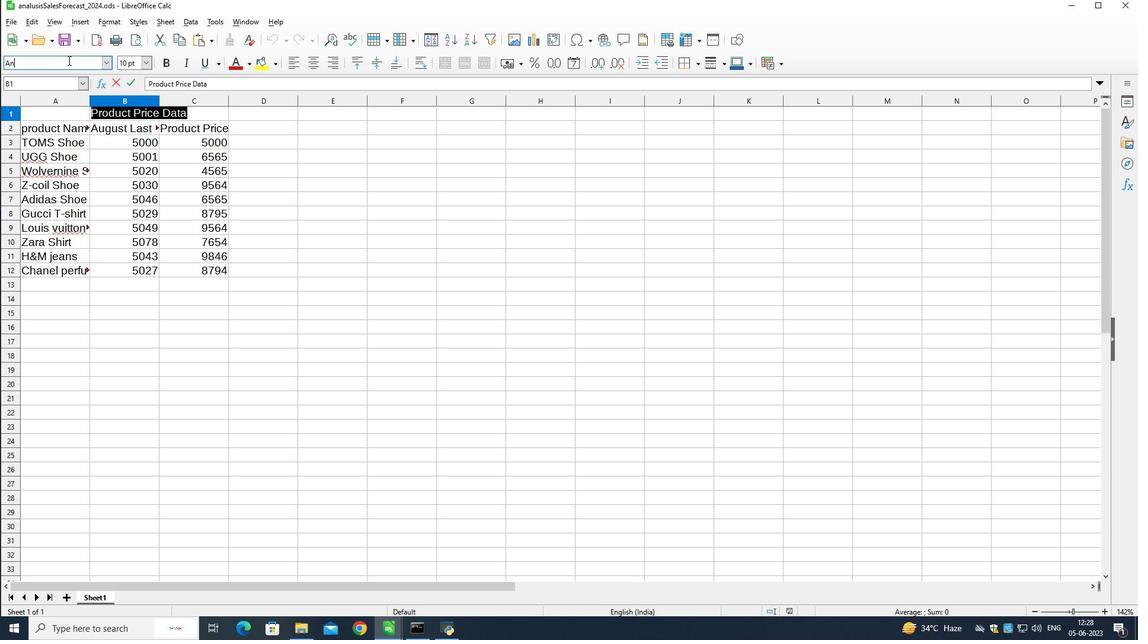 
Action: Key pressed gsana<Key.shift>UP
Screenshot: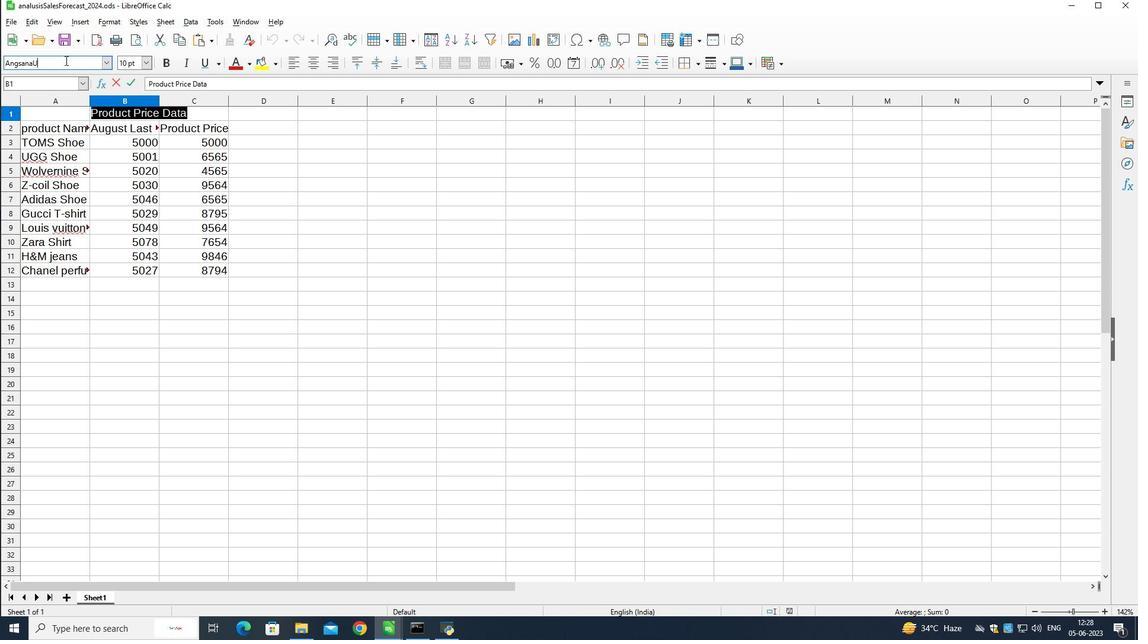 
Action: Mouse moved to (64, 60)
Screenshot: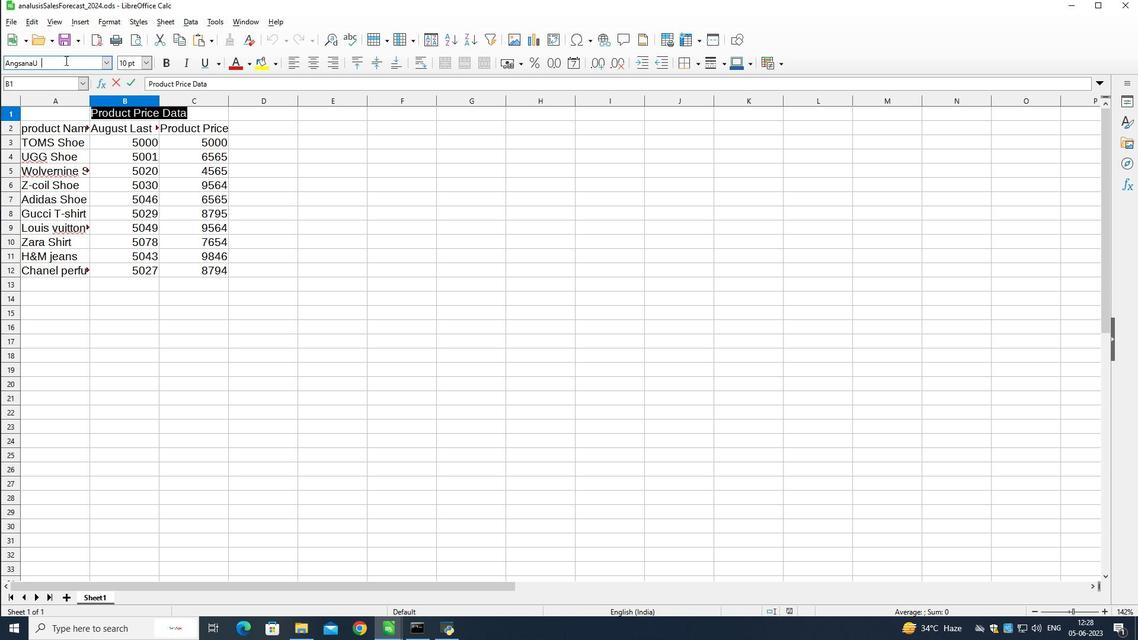 
Action: Key pressed C<Key.enter>
Screenshot: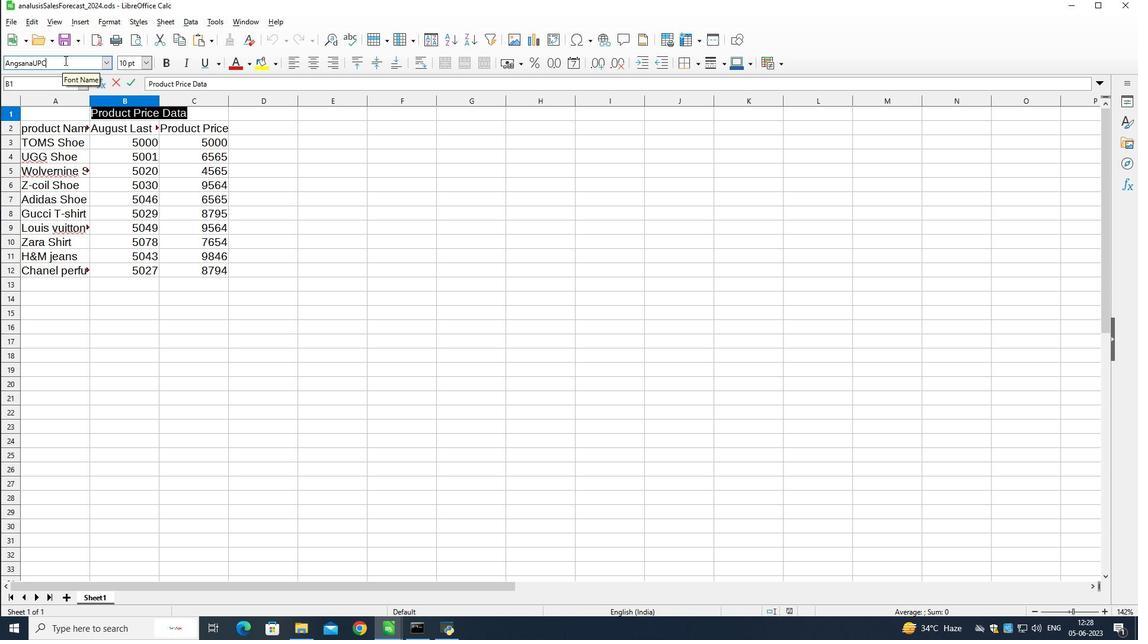
Action: Mouse moved to (251, 65)
Screenshot: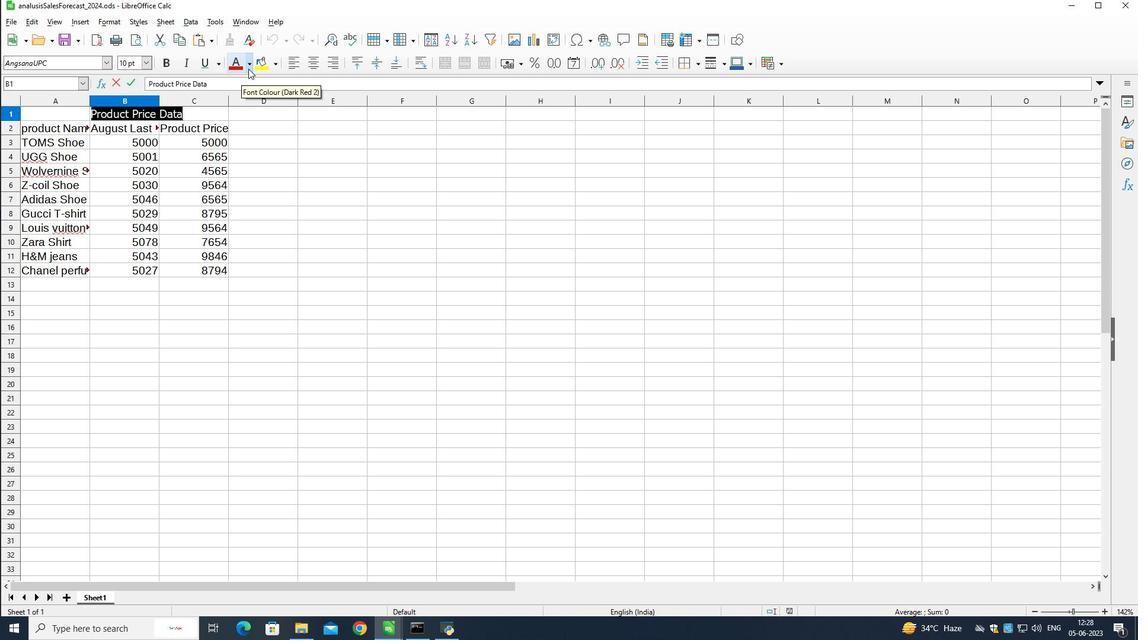
Action: Mouse pressed left at (251, 65)
Screenshot: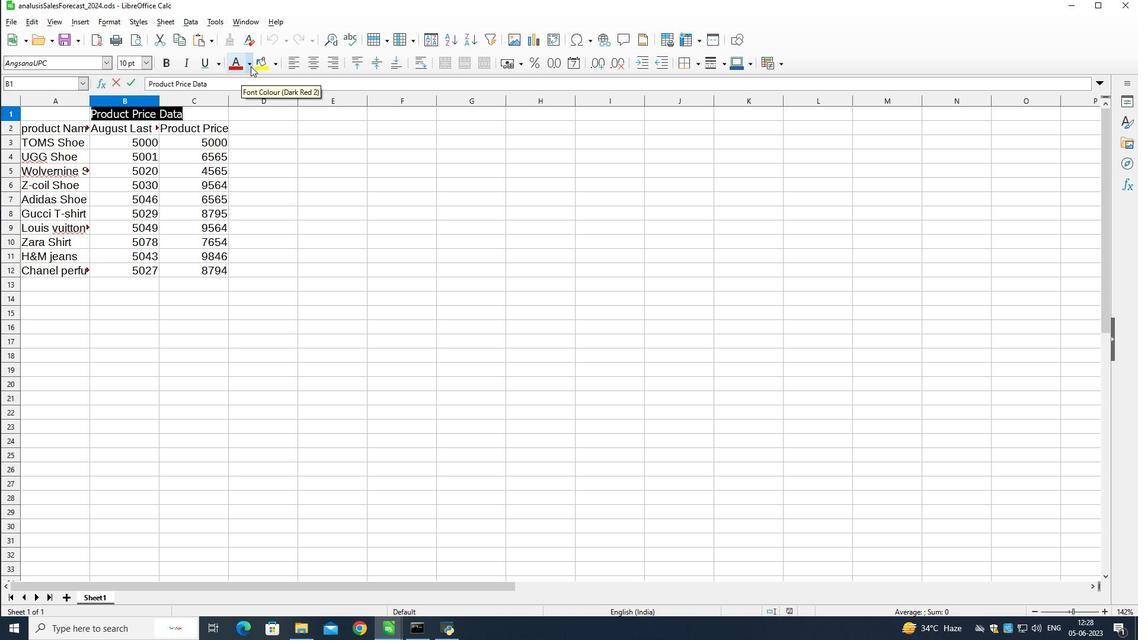 
Action: Mouse moved to (257, 202)
Screenshot: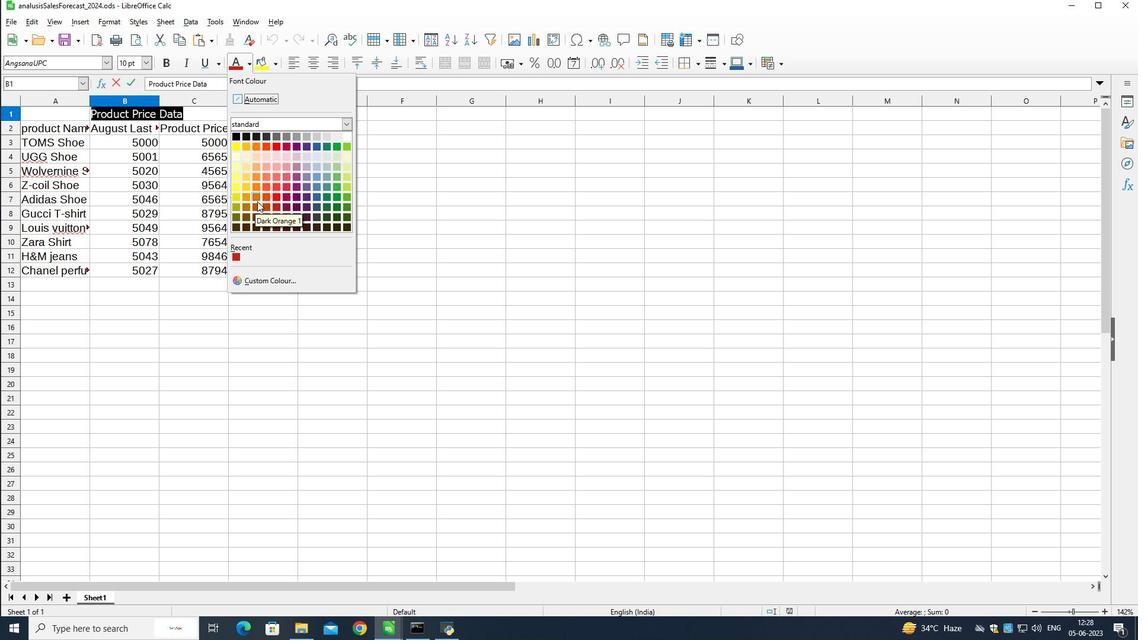 
Action: Mouse pressed left at (257, 202)
Screenshot: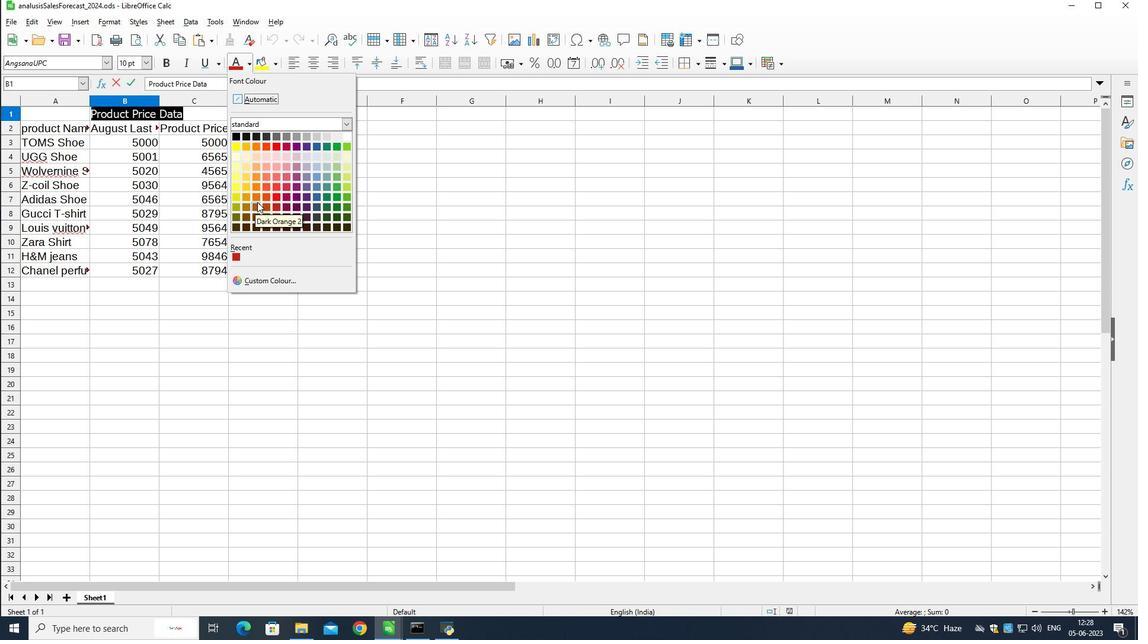 
Action: Mouse moved to (205, 65)
Screenshot: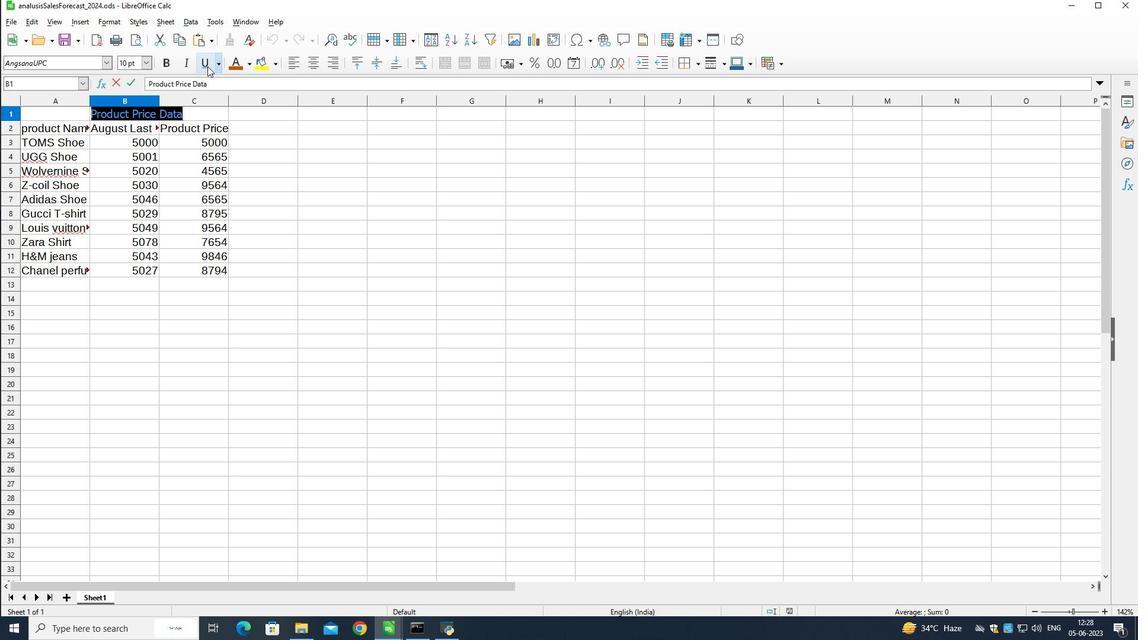 
Action: Mouse pressed left at (205, 65)
Screenshot: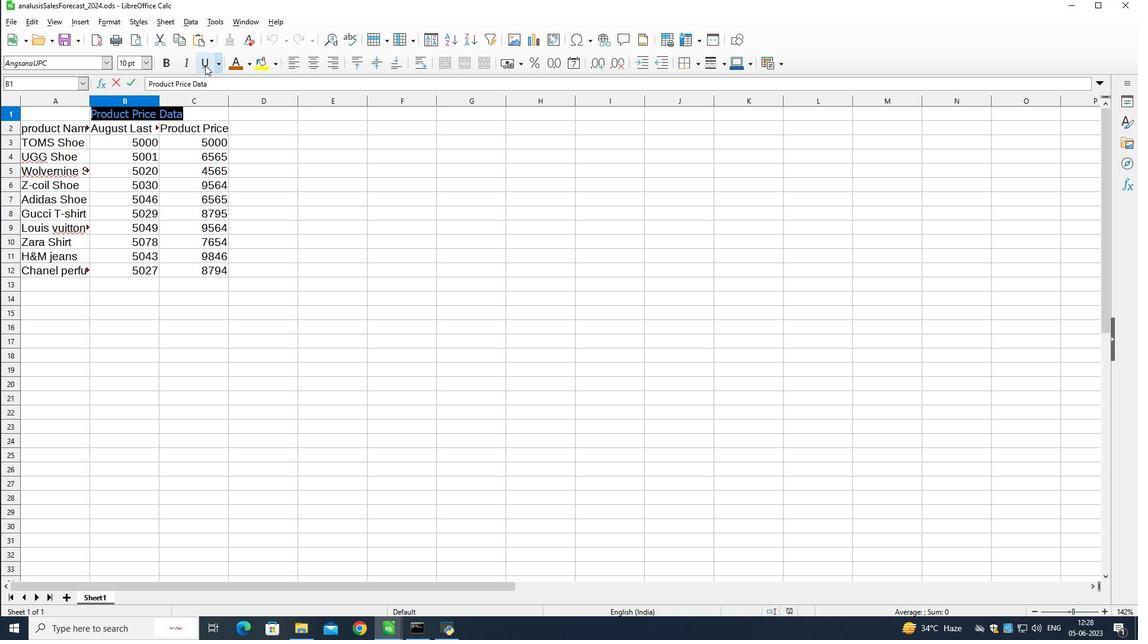 
Action: Mouse moved to (148, 66)
Screenshot: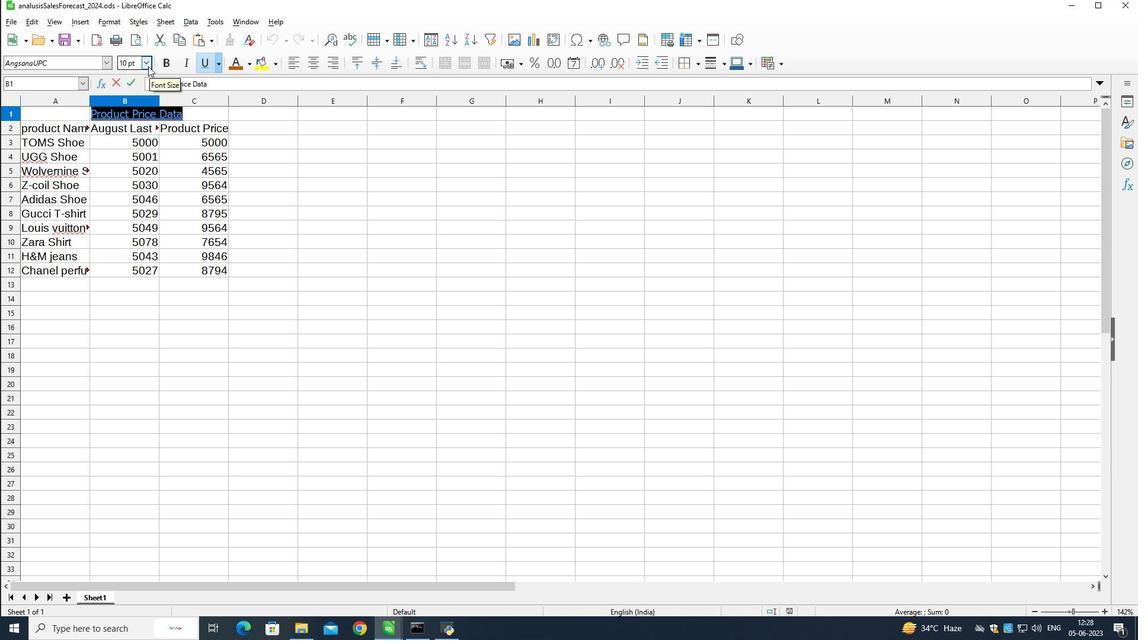 
Action: Mouse pressed left at (148, 66)
Screenshot: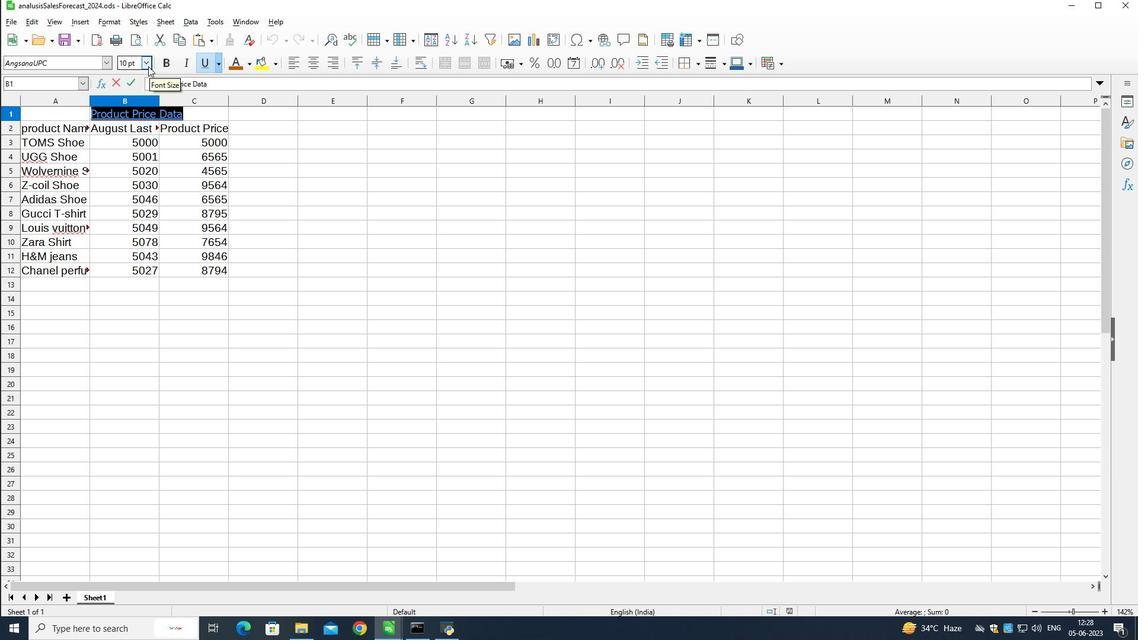 
Action: Mouse moved to (129, 234)
Screenshot: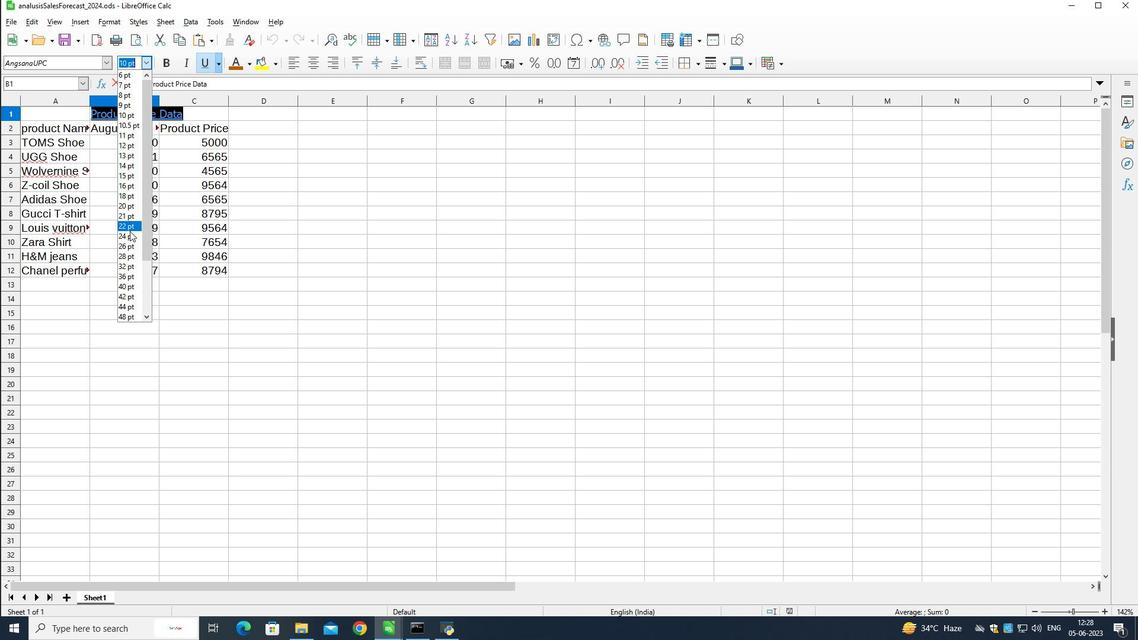 
Action: Mouse pressed left at (129, 234)
Screenshot: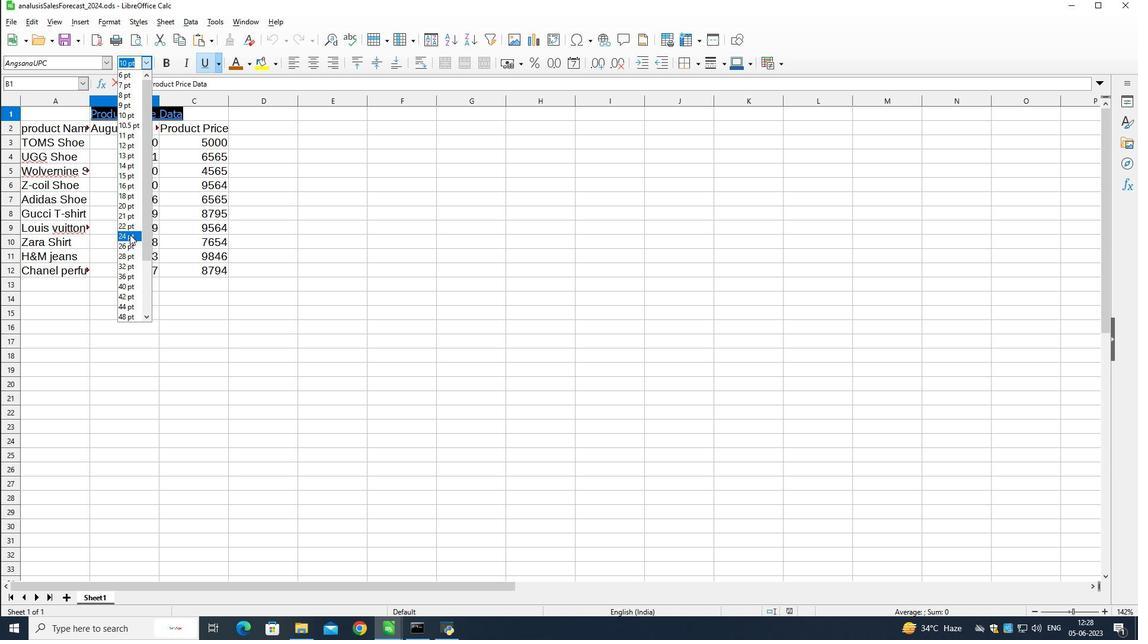 
Action: Mouse pressed left at (129, 234)
Screenshot: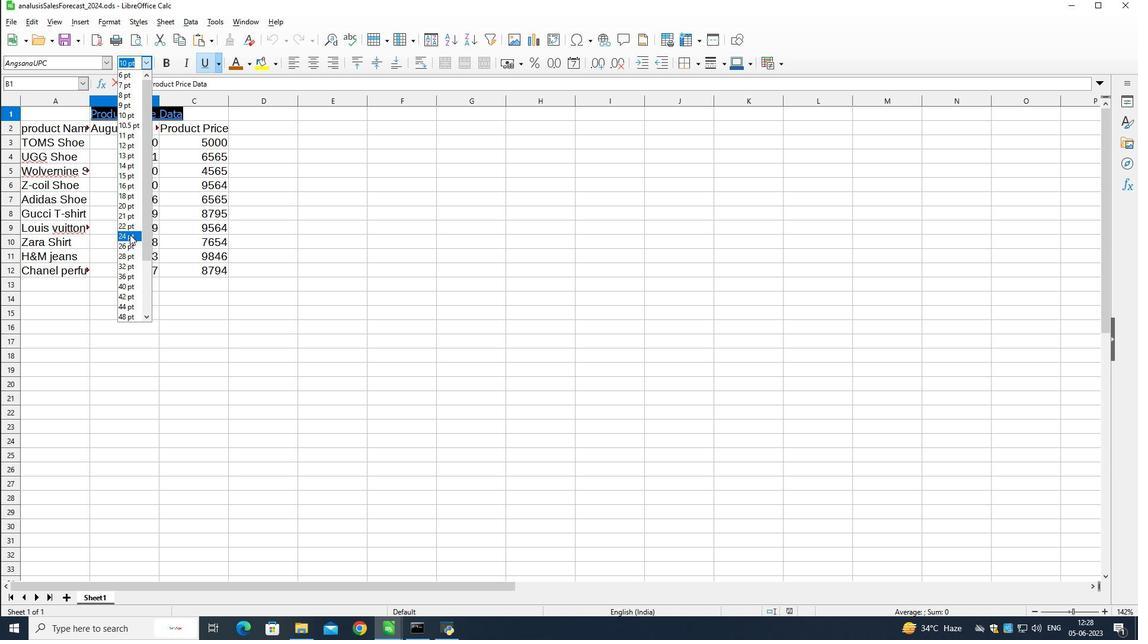 
Action: Mouse moved to (126, 228)
Screenshot: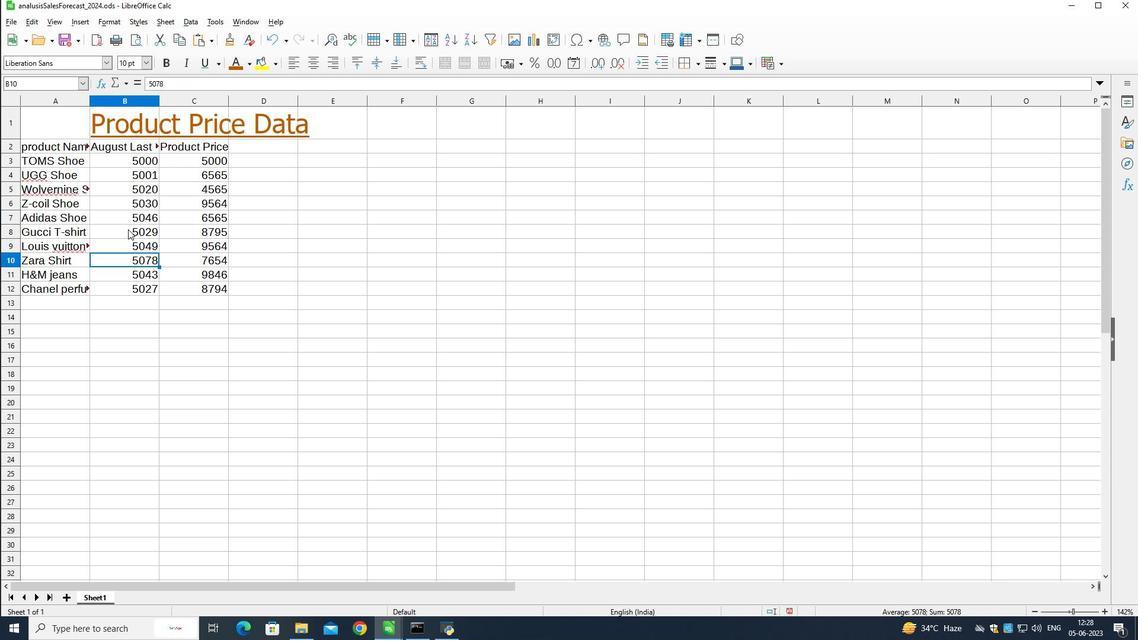 
Action: Mouse pressed left at (126, 228)
Screenshot: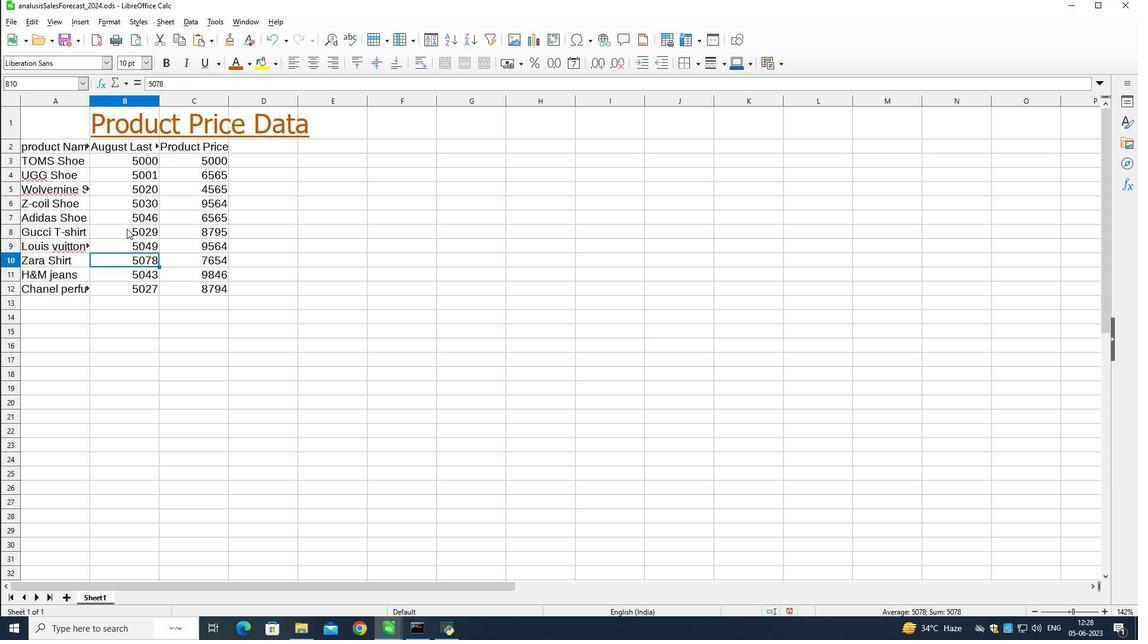 
Action: Mouse moved to (50, 143)
Screenshot: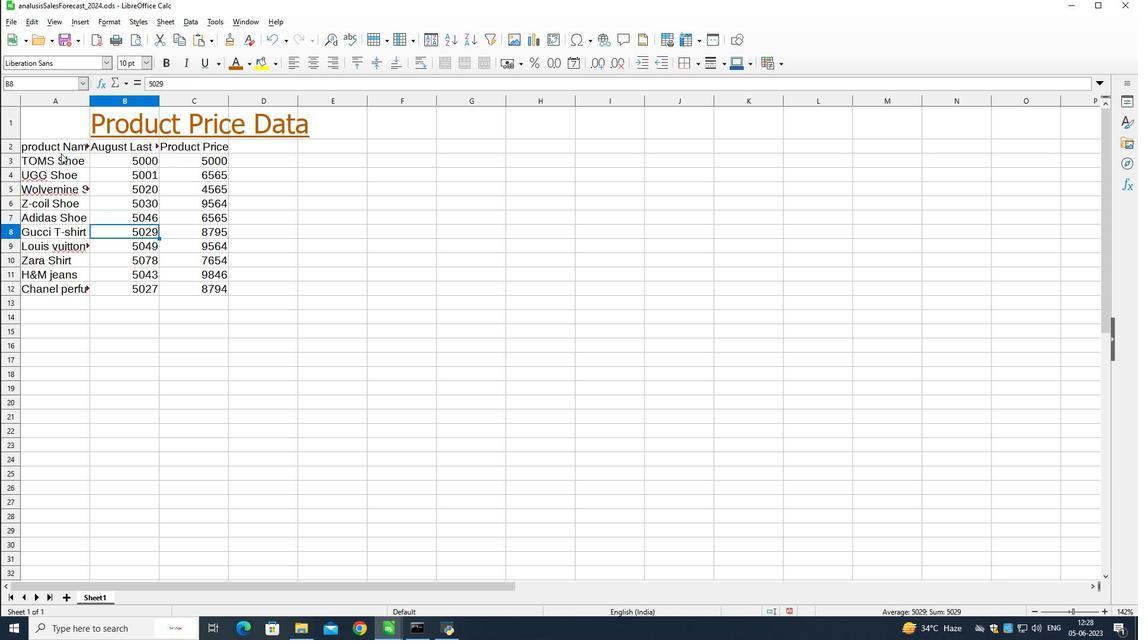 
Action: Mouse pressed left at (50, 143)
Screenshot: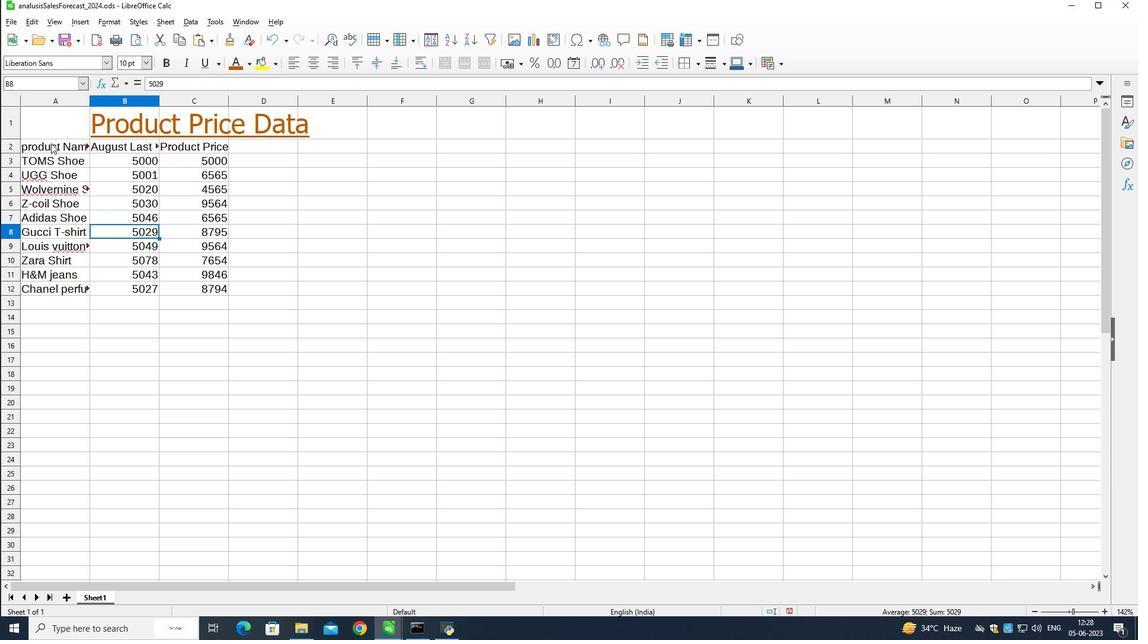 
Action: Mouse moved to (55, 60)
Screenshot: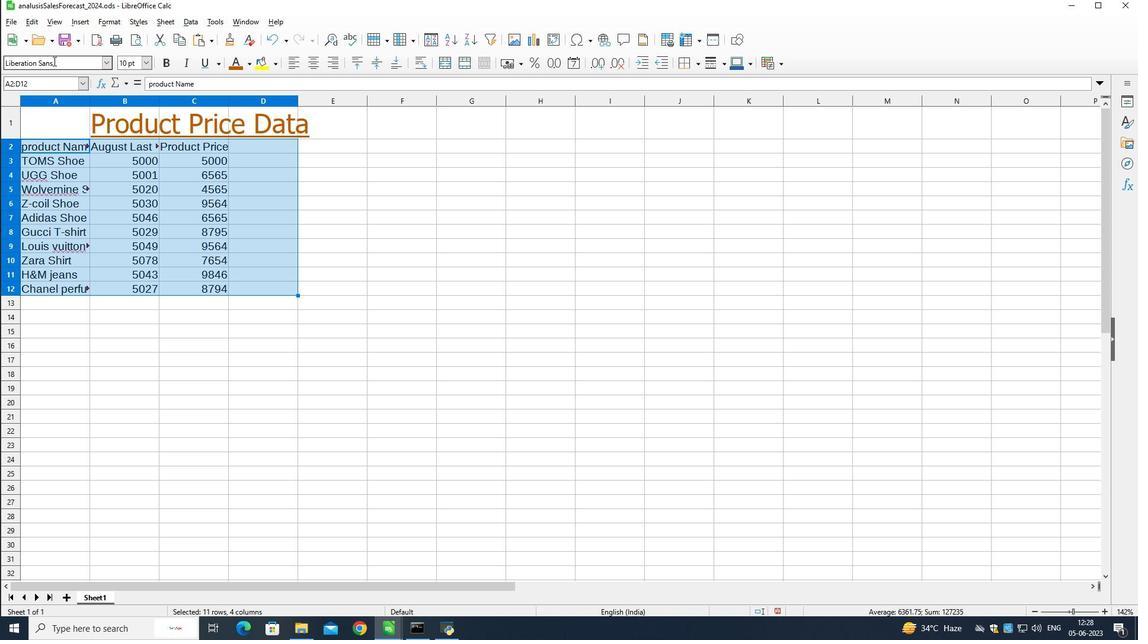 
Action: Mouse pressed left at (55, 60)
Screenshot: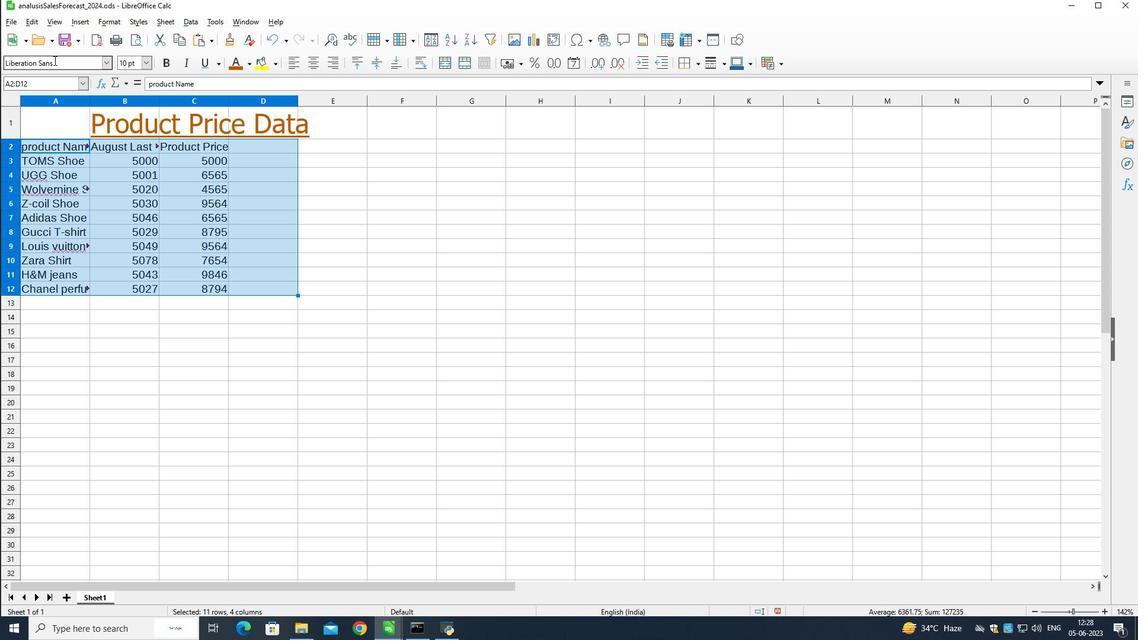 
Action: Mouse pressed left at (55, 60)
Screenshot: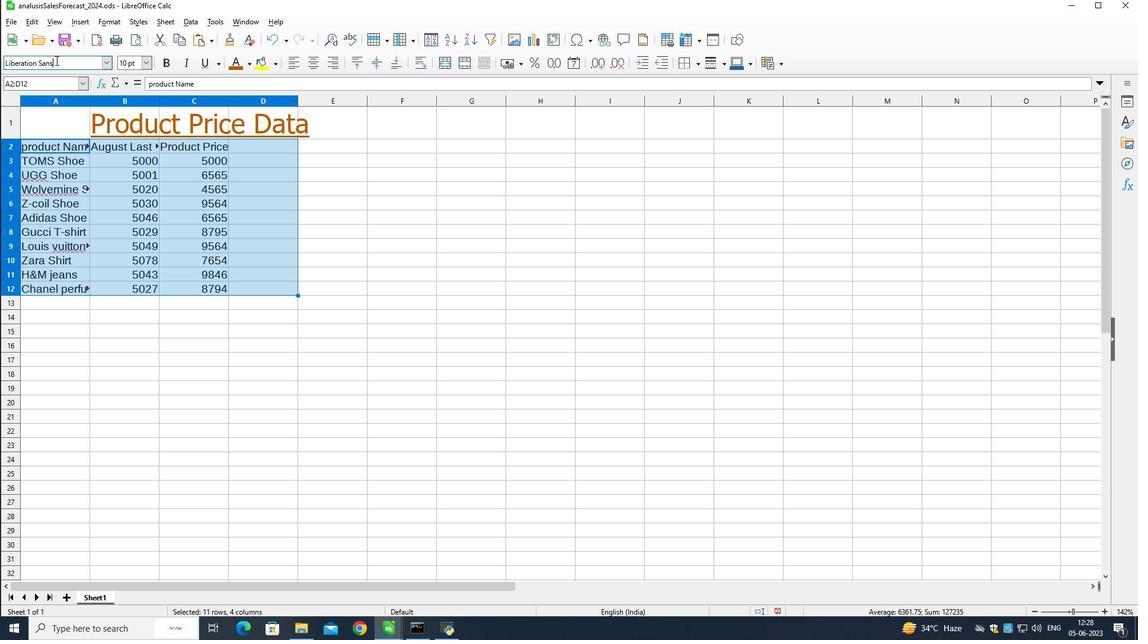 
Action: Mouse pressed left at (55, 60)
Screenshot: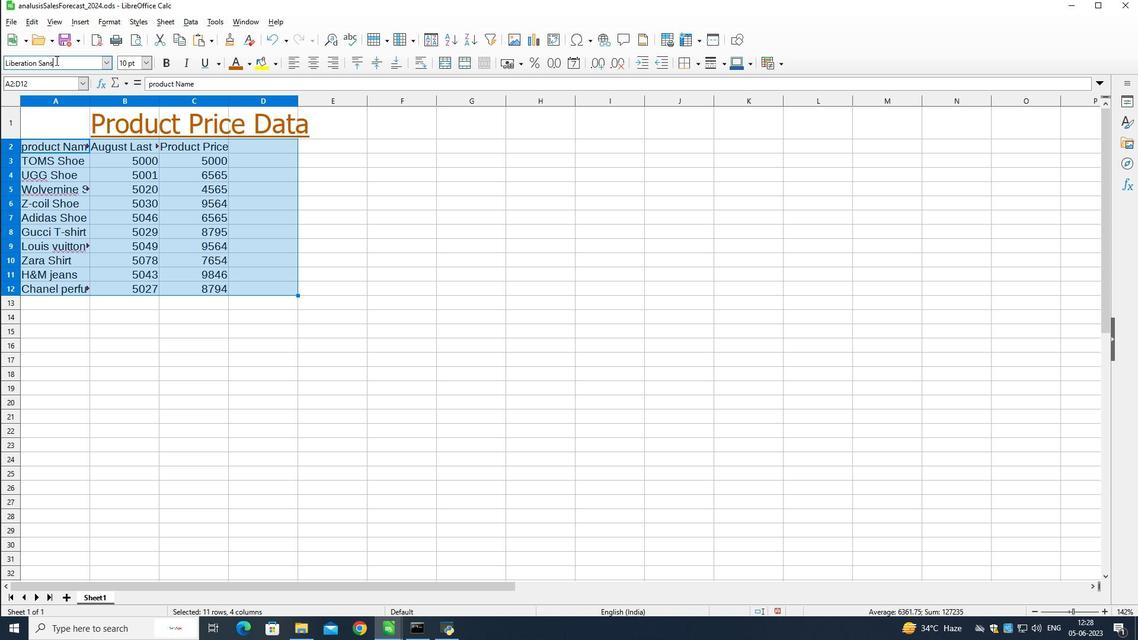 
Action: Key pressed <Key.shift>Aparajitaand<Key.enter>
Screenshot: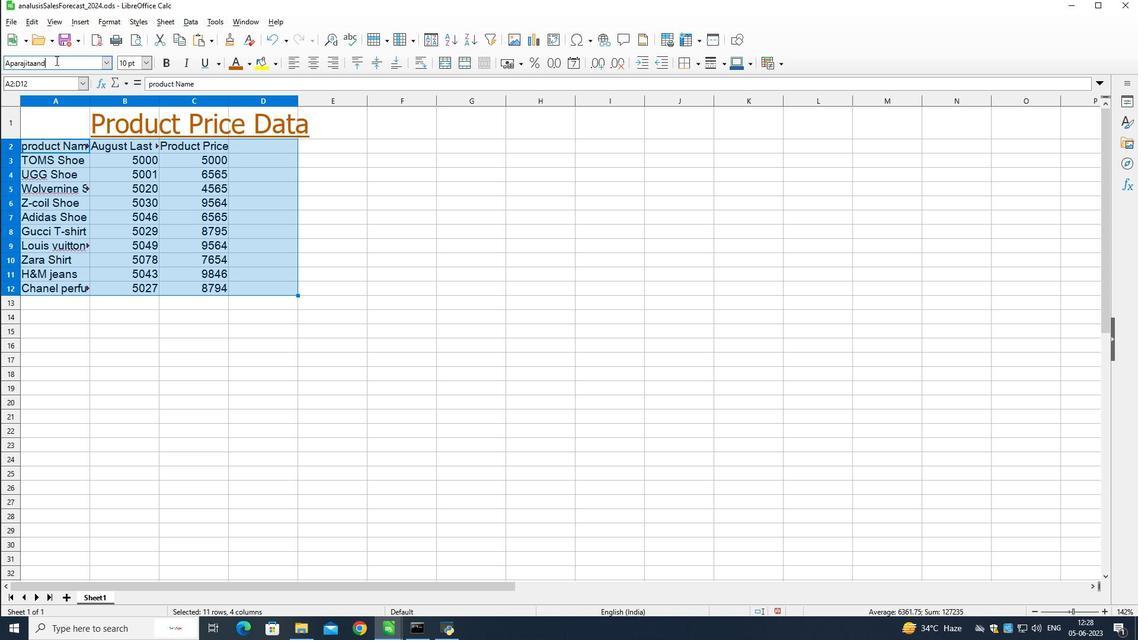 
Action: Mouse moved to (147, 64)
Screenshot: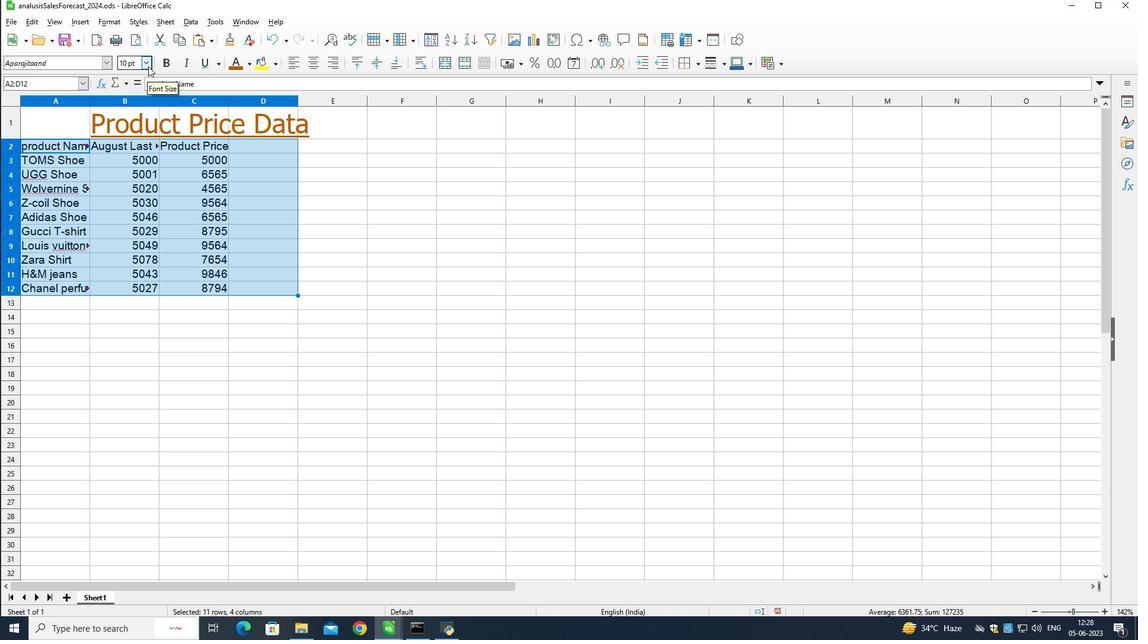 
Action: Mouse pressed left at (147, 64)
Screenshot: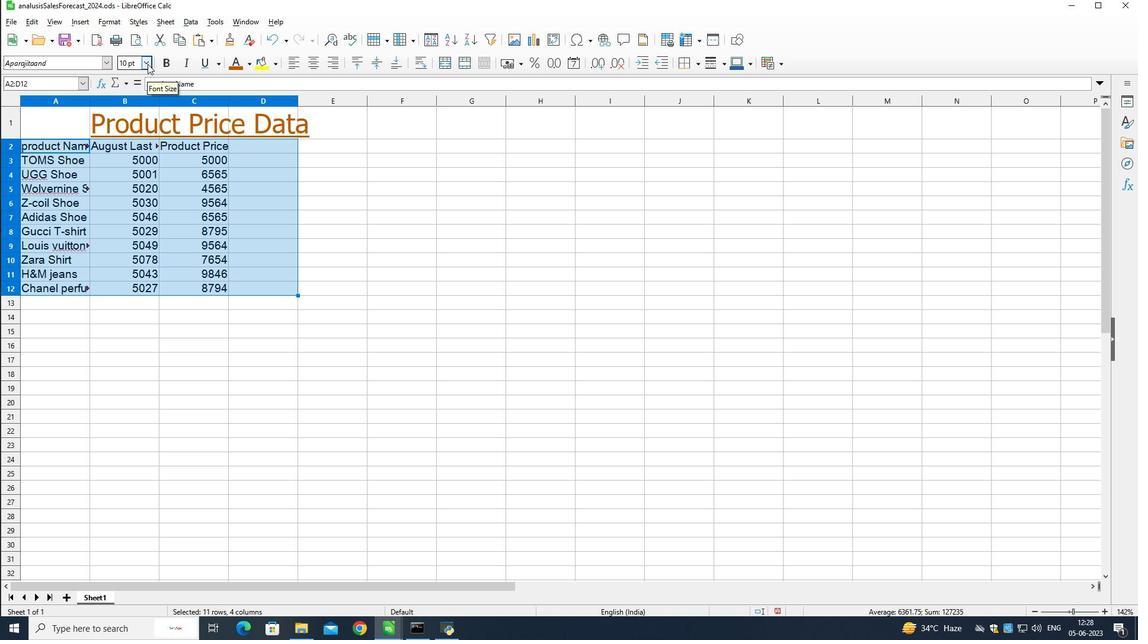 
Action: Mouse moved to (127, 145)
Screenshot: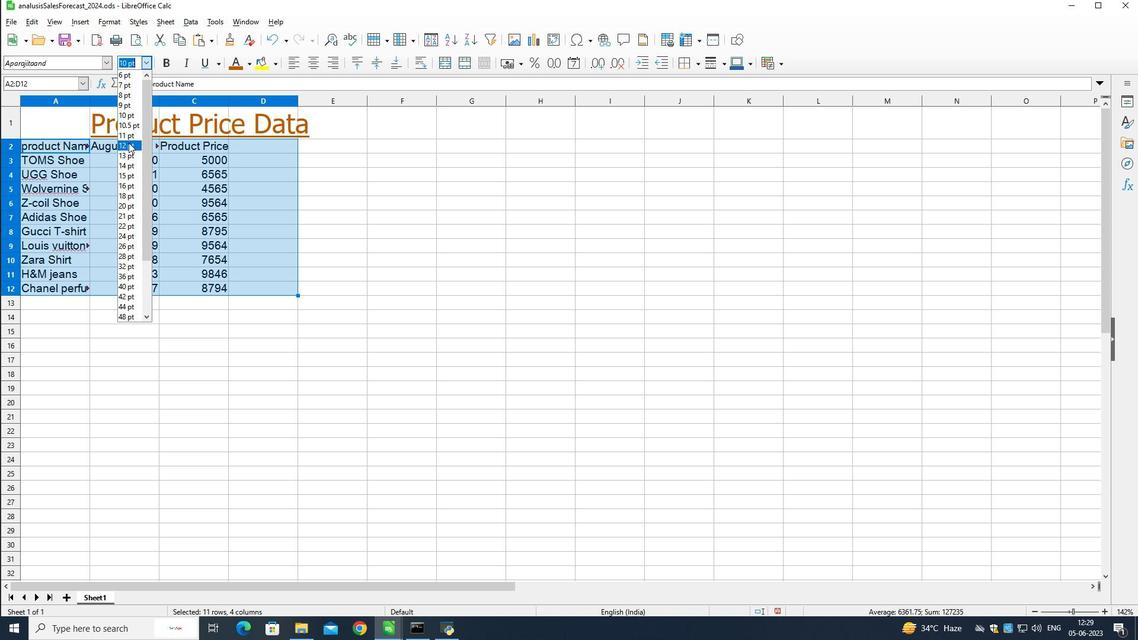 
Action: Mouse pressed left at (127, 145)
Screenshot: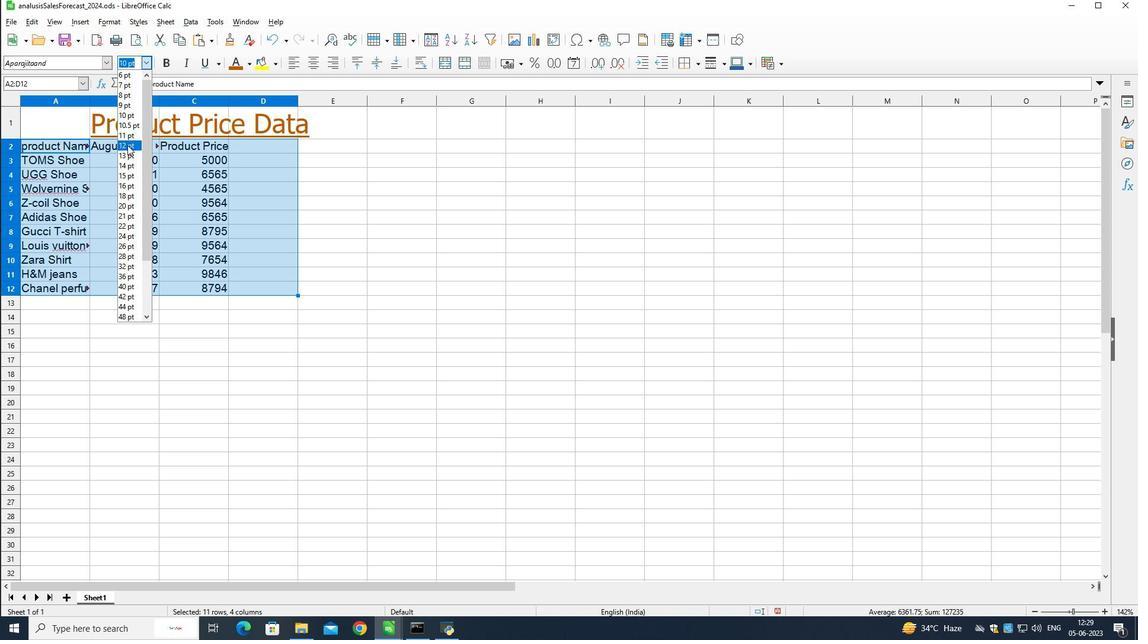 
Action: Mouse pressed left at (127, 145)
Screenshot: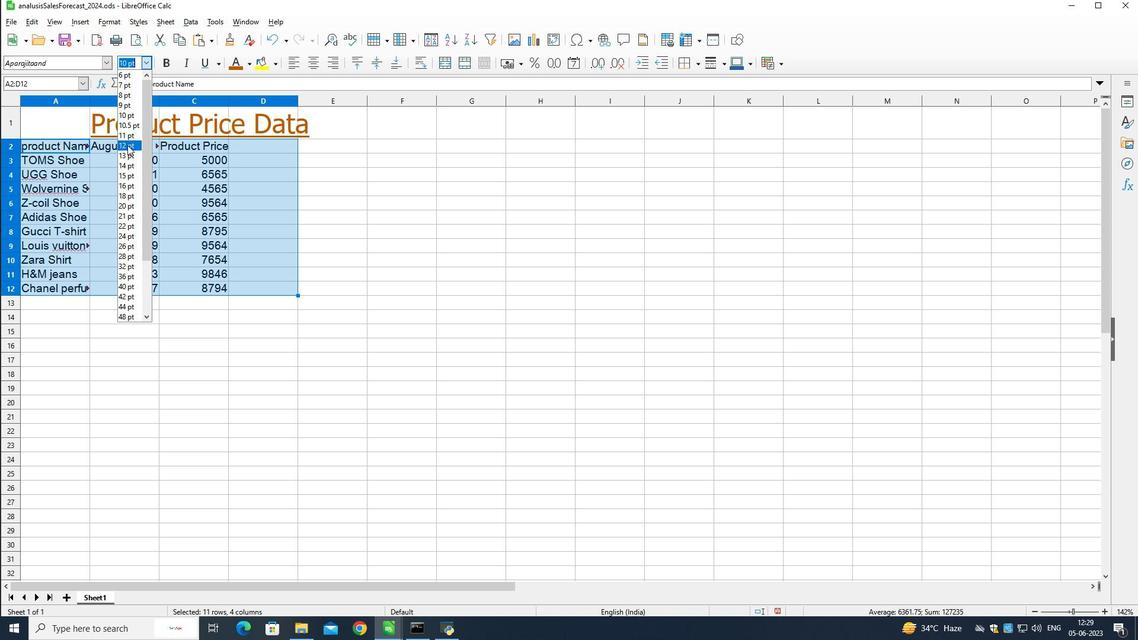 
Action: Mouse moved to (326, 295)
Screenshot: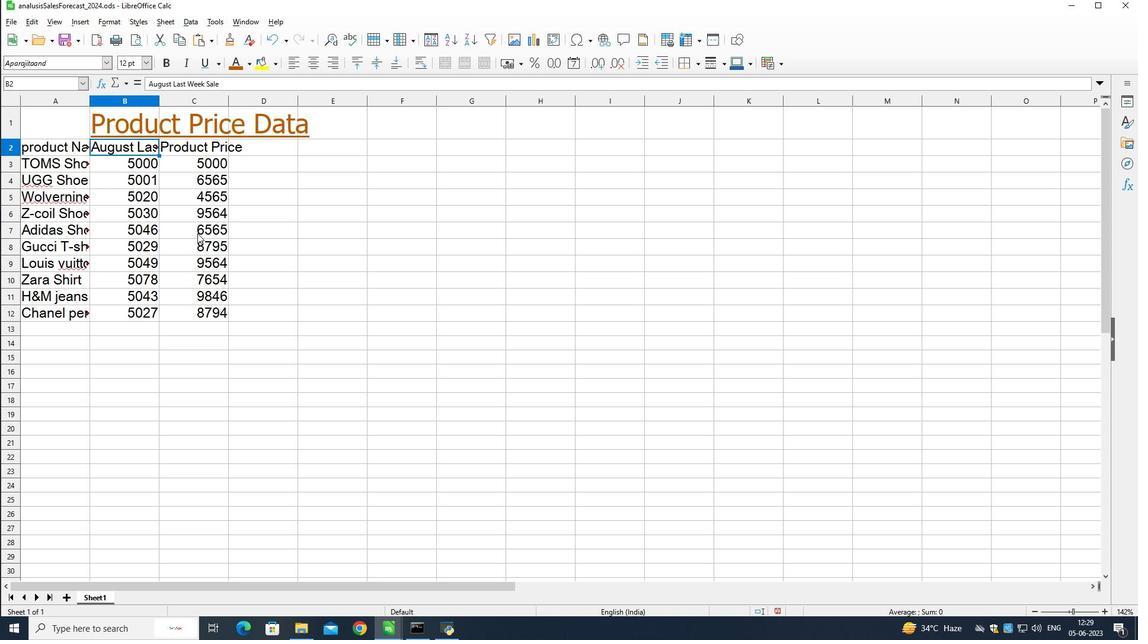 
Action: Mouse pressed left at (326, 295)
Screenshot: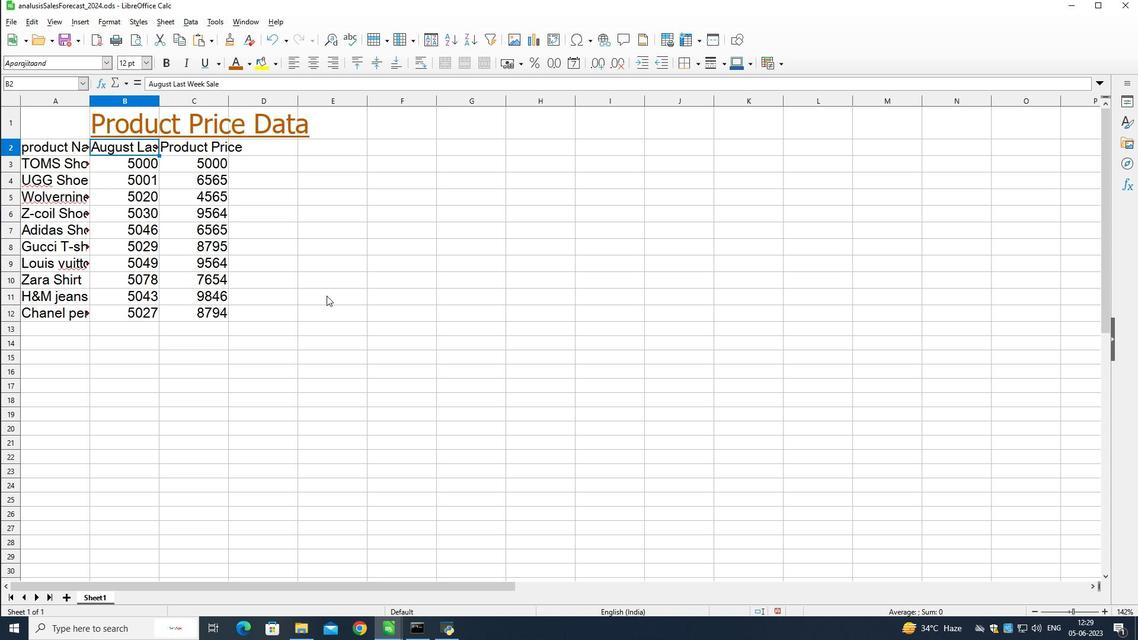
Action: Mouse moved to (64, 118)
Screenshot: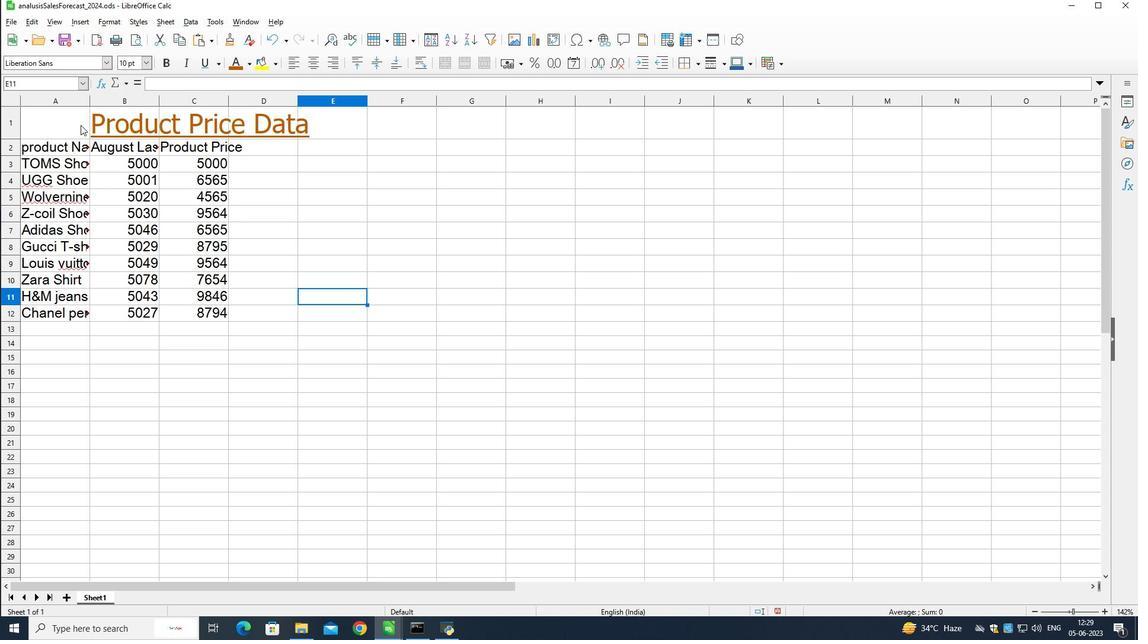 
Action: Mouse pressed left at (64, 118)
Screenshot: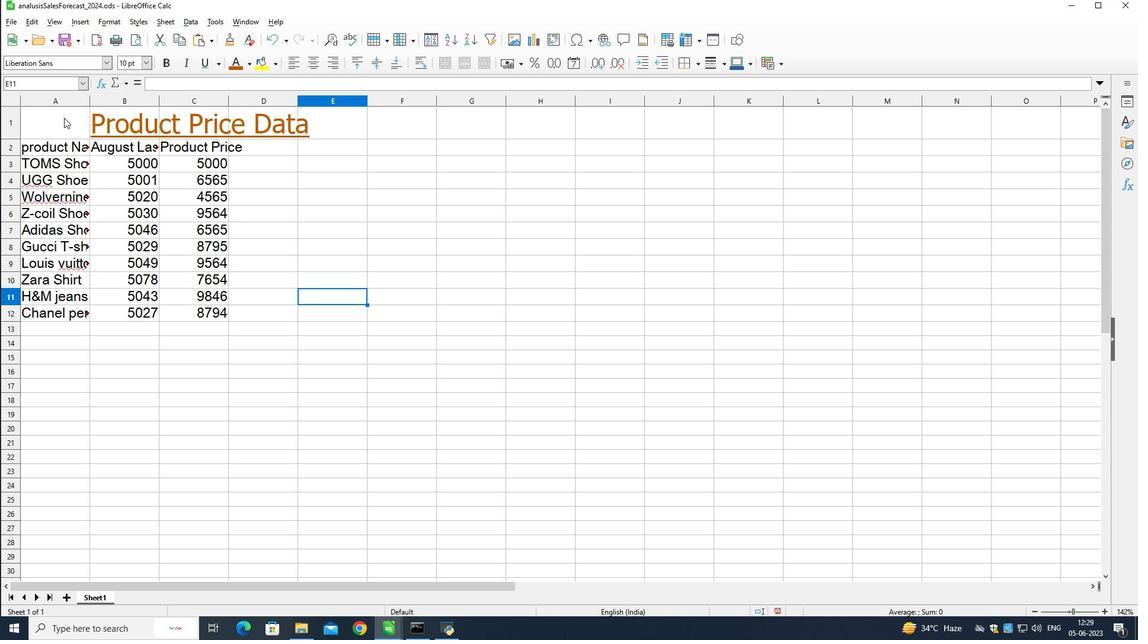 
Action: Mouse moved to (352, 64)
Screenshot: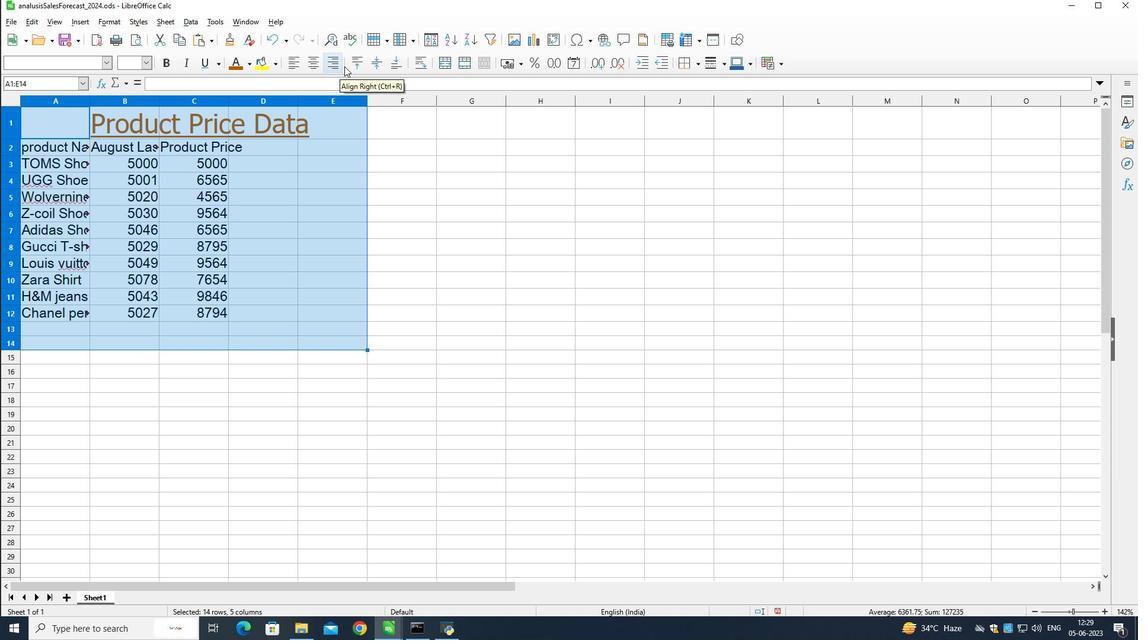 
Action: Mouse pressed left at (352, 64)
Screenshot: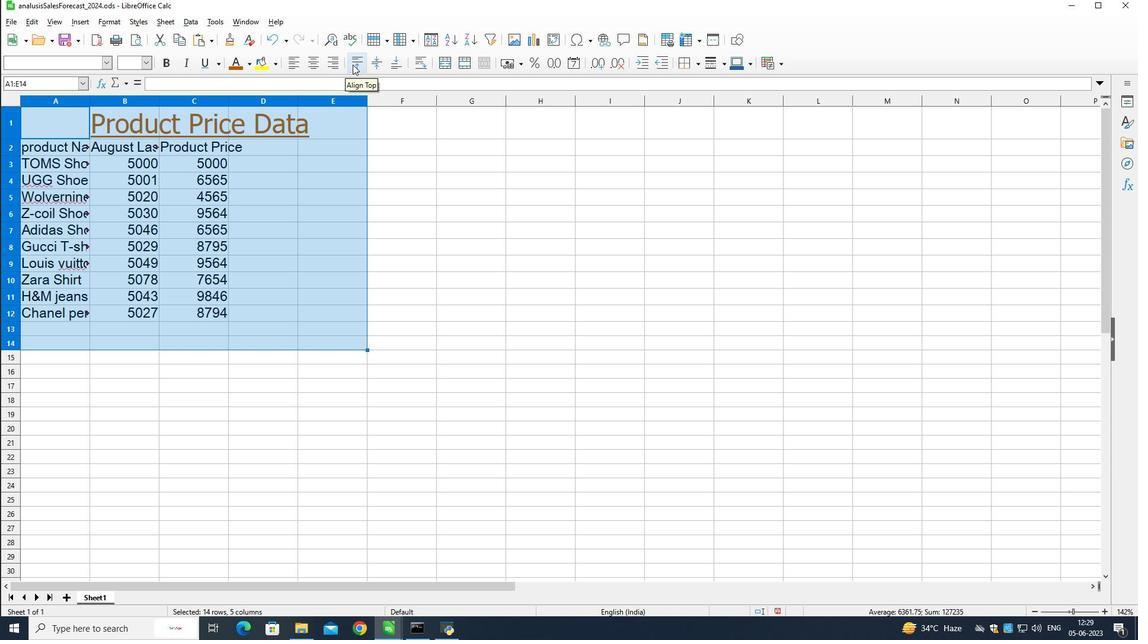 
Action: Mouse moved to (472, 240)
Screenshot: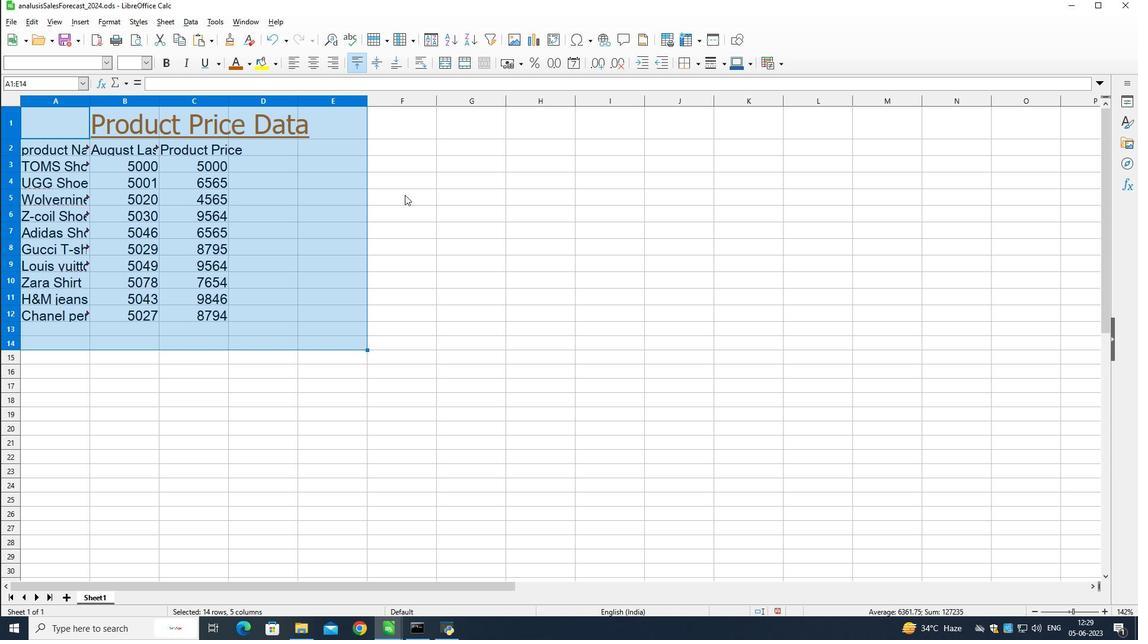 
Action: Mouse pressed left at (472, 240)
Screenshot: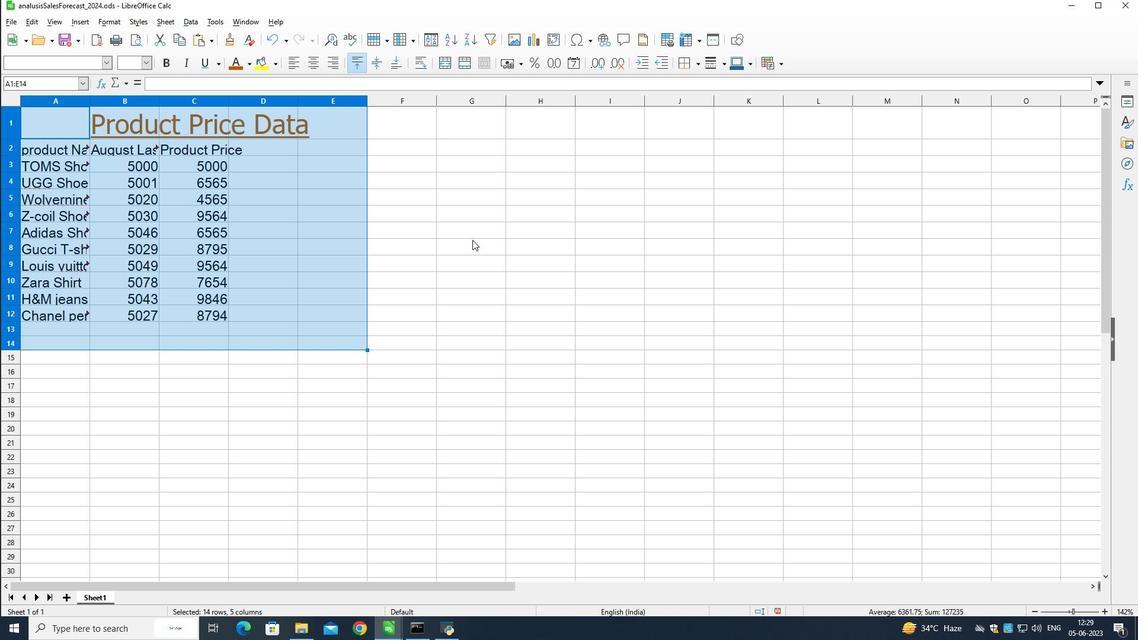 
